 Task: Find connections with filter location Lingen with filter topic #realestatebroker with filter profile language German with filter current company PayU with filter school Thiagarajar Polytechnic College with filter industry Household Services with filter service category UX Research with filter keywords title Pharmacist
Action: Mouse moved to (589, 73)
Screenshot: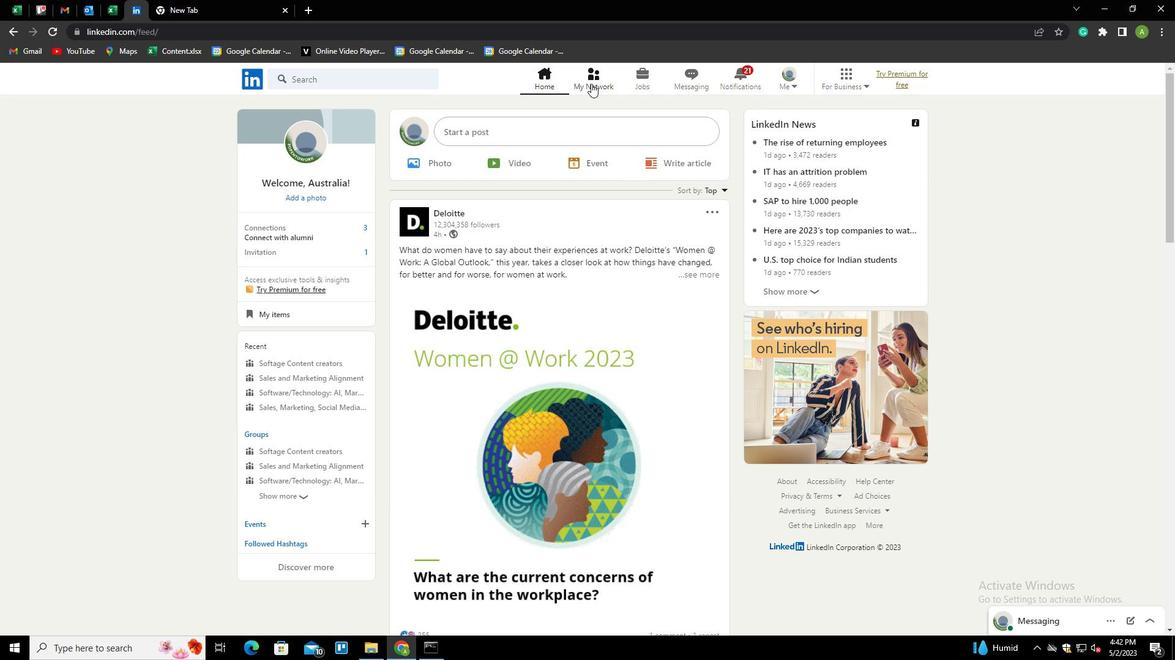 
Action: Mouse pressed left at (589, 73)
Screenshot: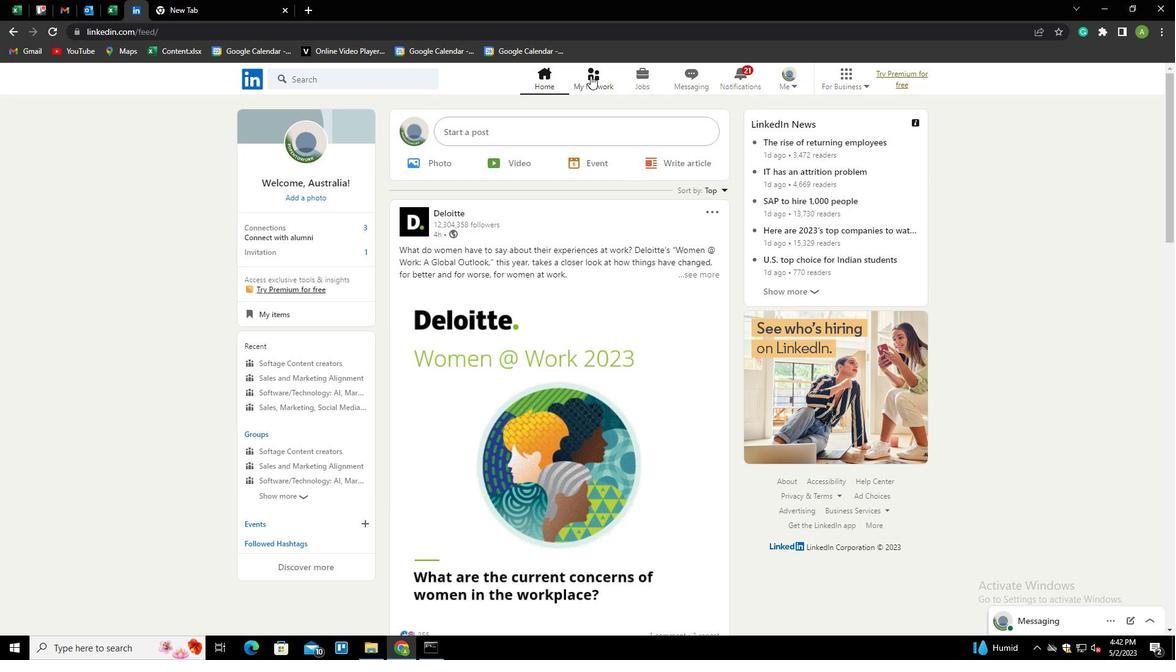 
Action: Mouse moved to (303, 143)
Screenshot: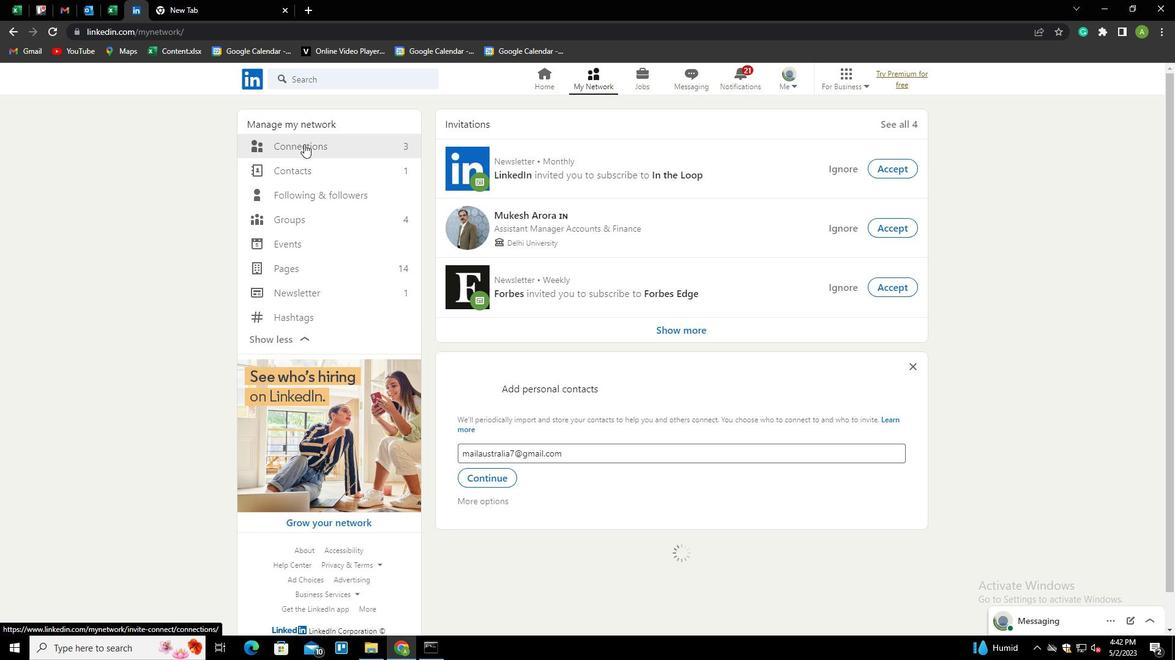 
Action: Mouse pressed left at (303, 143)
Screenshot: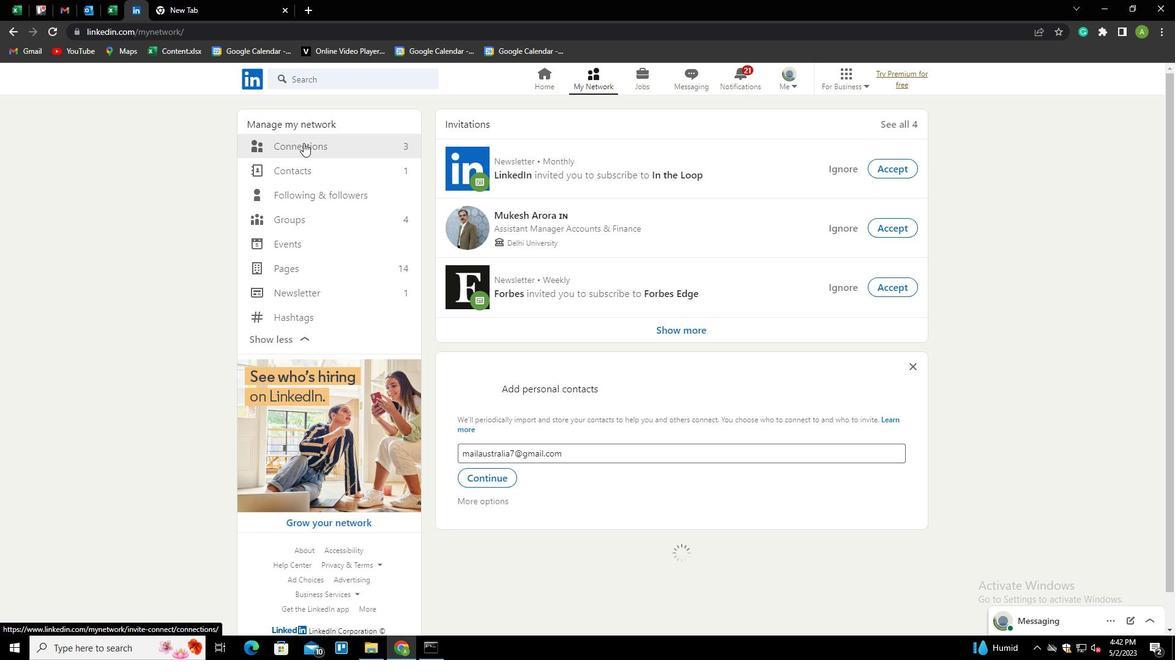 
Action: Mouse moved to (665, 140)
Screenshot: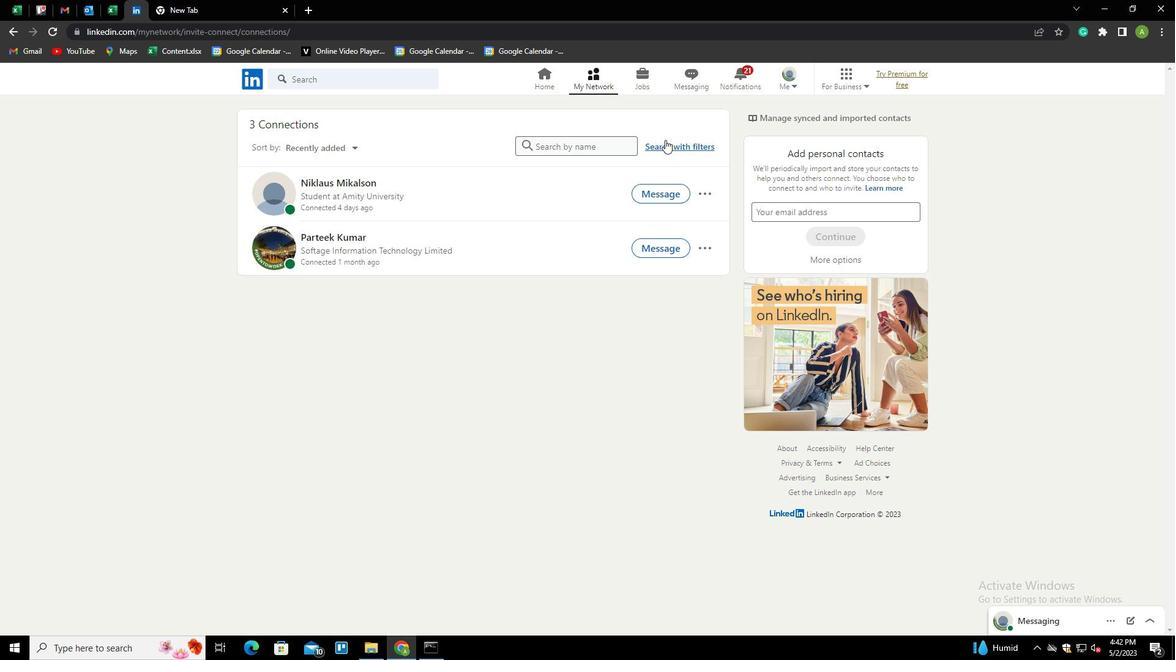 
Action: Mouse pressed left at (665, 140)
Screenshot: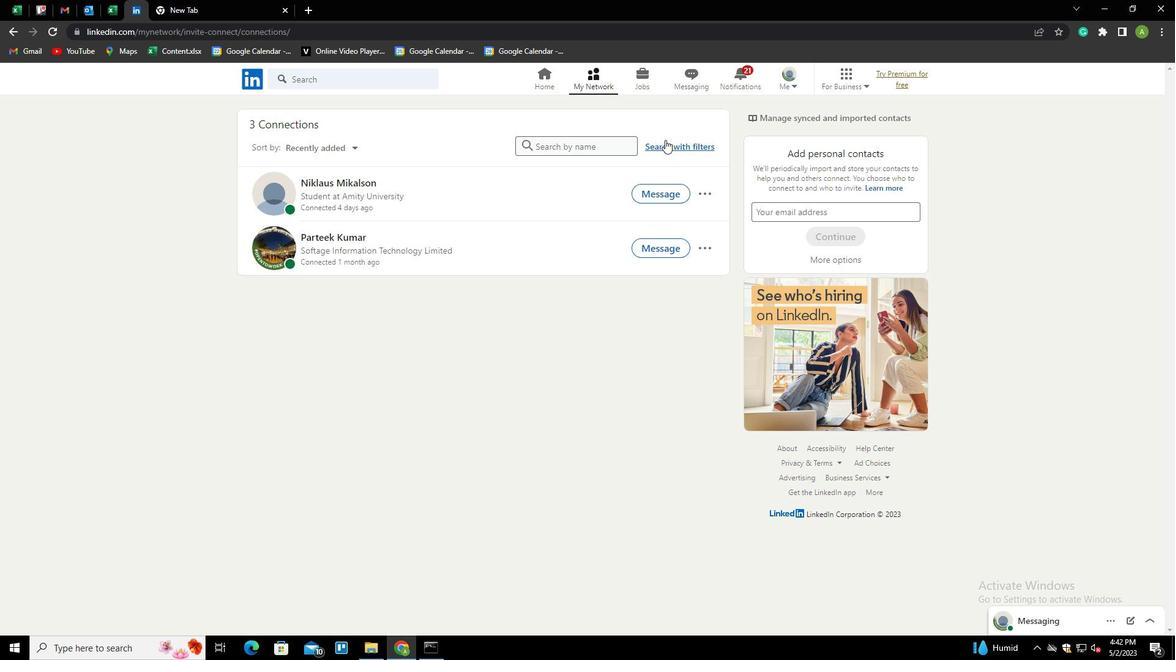 
Action: Mouse moved to (626, 112)
Screenshot: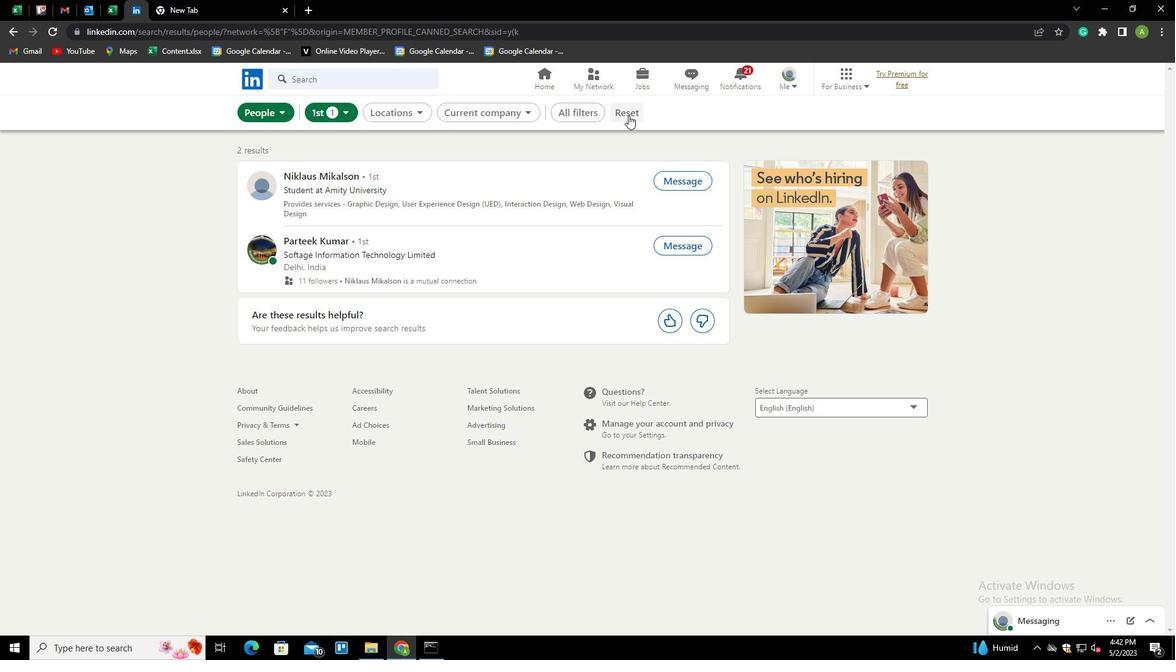 
Action: Mouse pressed left at (626, 112)
Screenshot: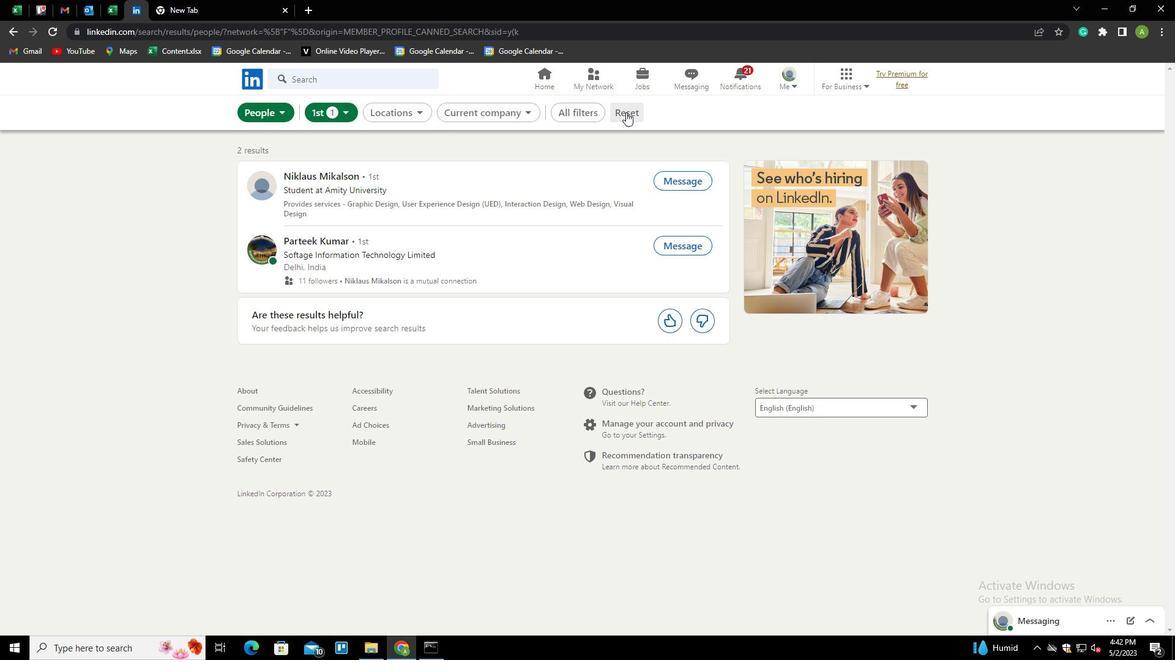 
Action: Mouse moved to (601, 116)
Screenshot: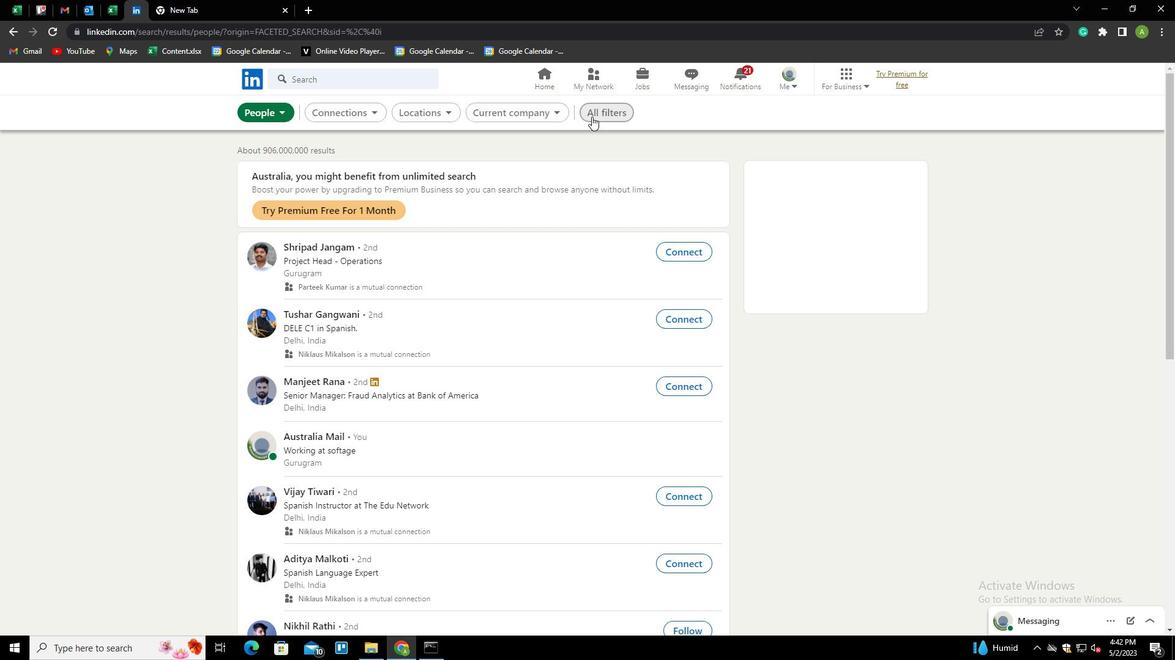 
Action: Mouse pressed left at (601, 116)
Screenshot: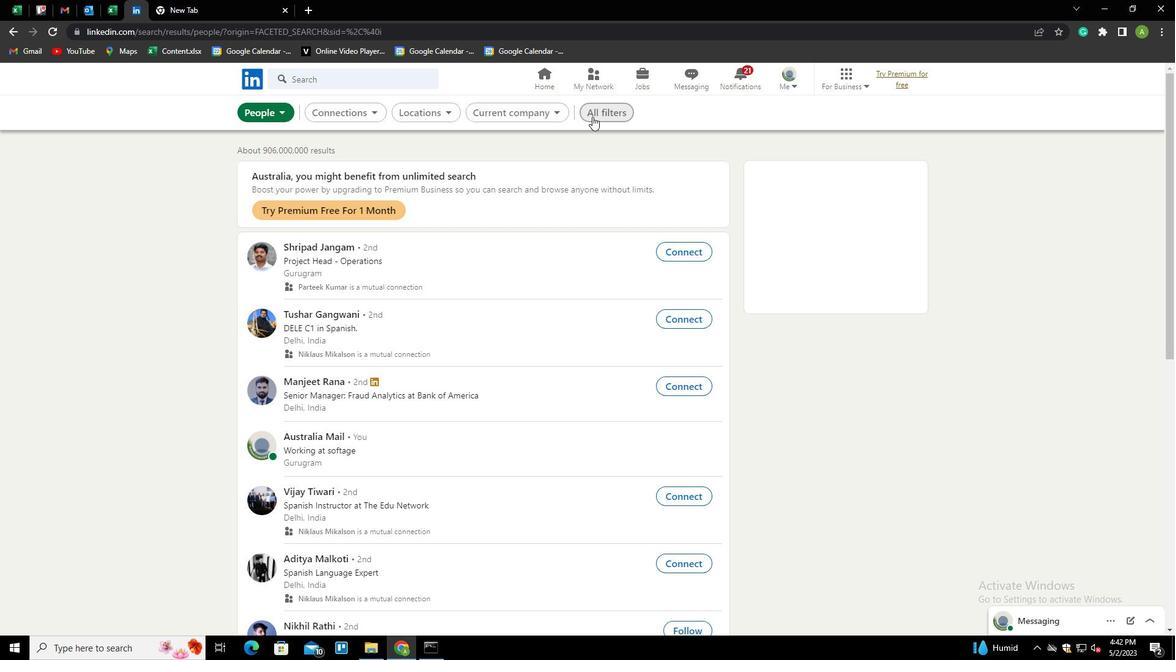 
Action: Mouse moved to (1029, 399)
Screenshot: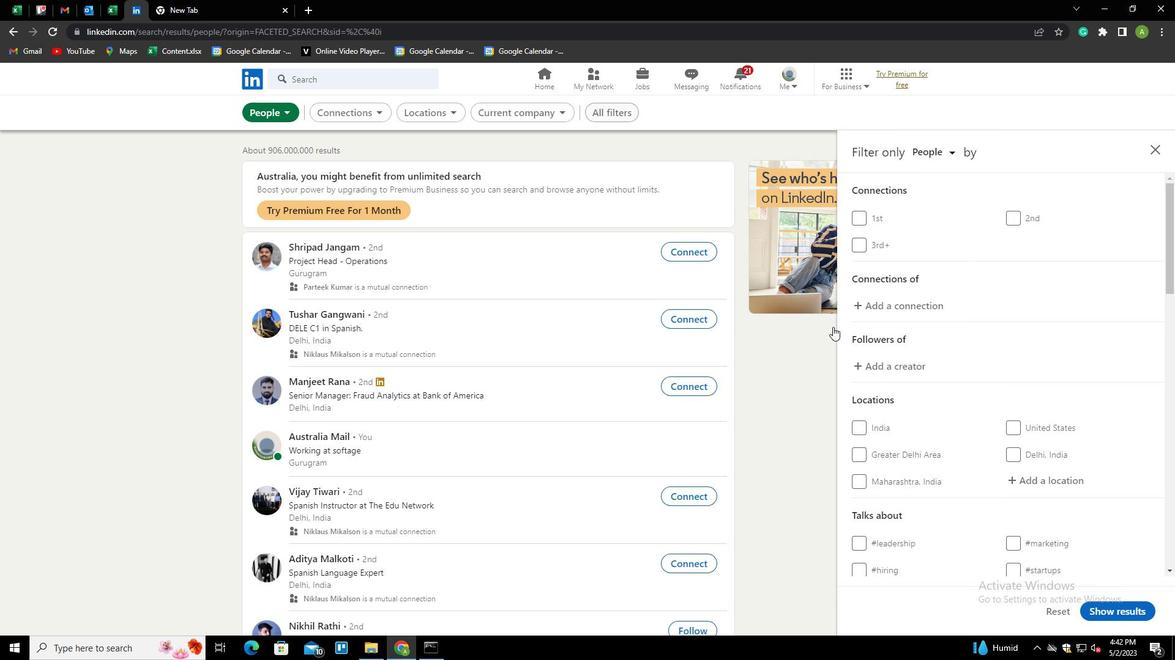 
Action: Mouse scrolled (1029, 398) with delta (0, 0)
Screenshot: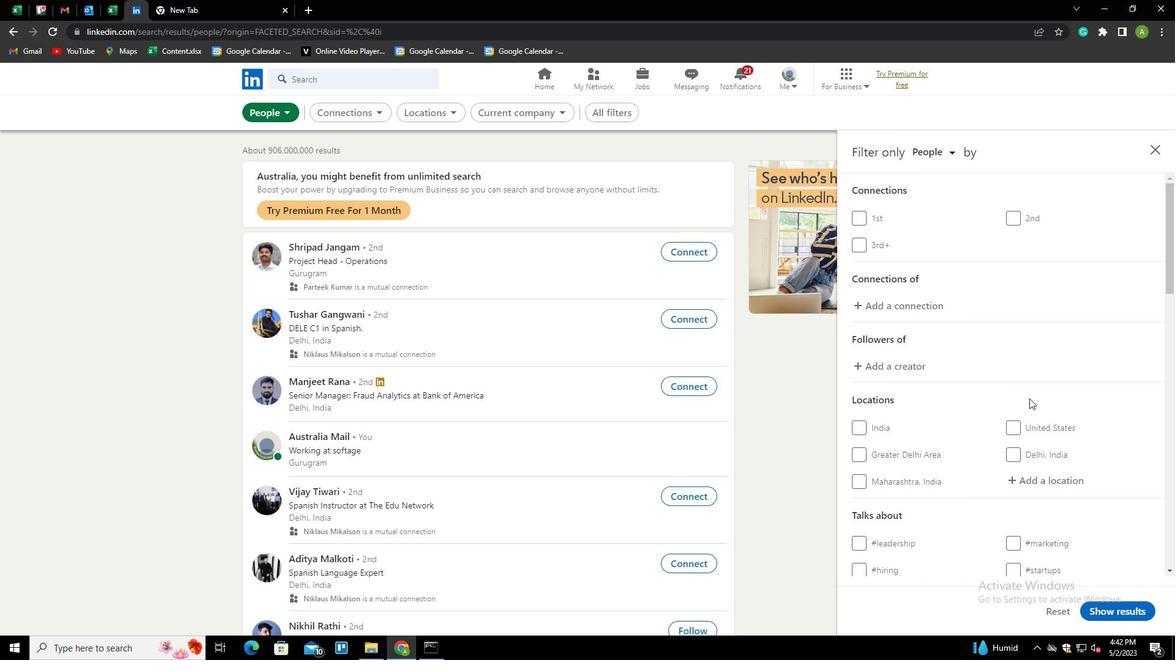 
Action: Mouse scrolled (1029, 398) with delta (0, 0)
Screenshot: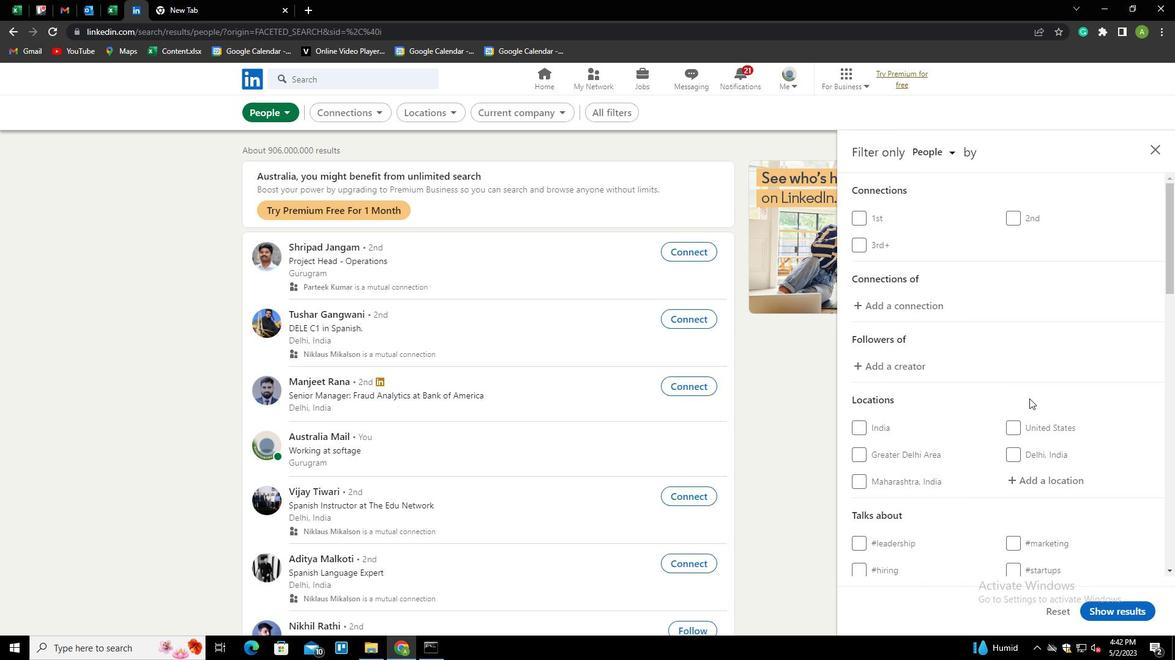 
Action: Mouse moved to (1026, 363)
Screenshot: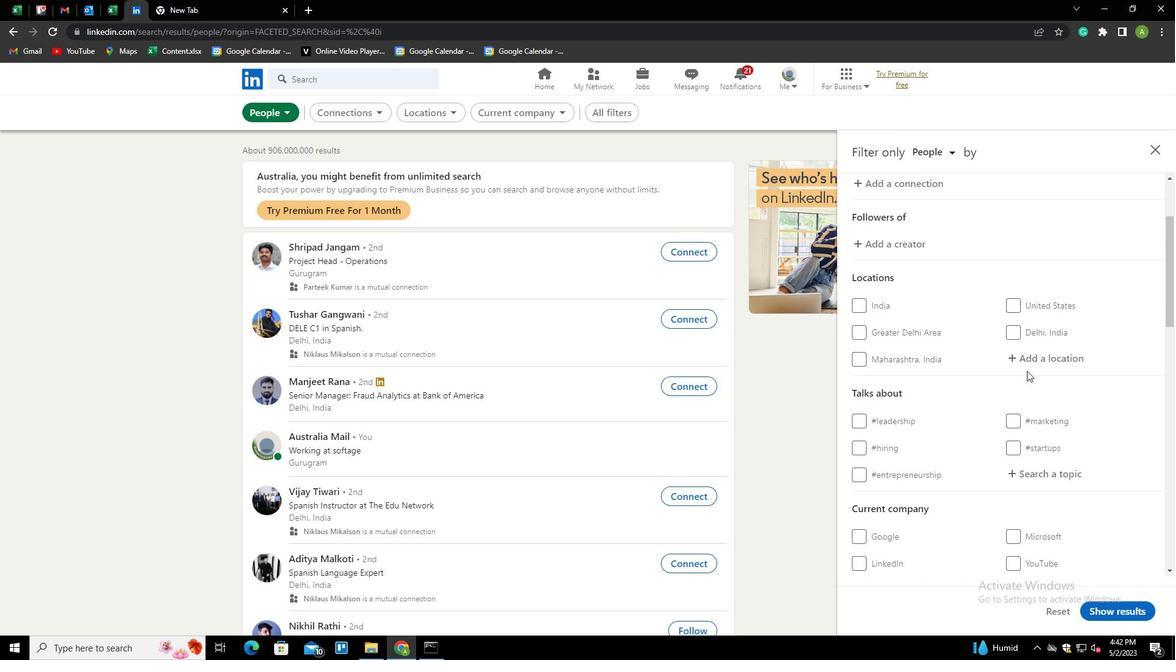 
Action: Mouse pressed left at (1026, 363)
Screenshot: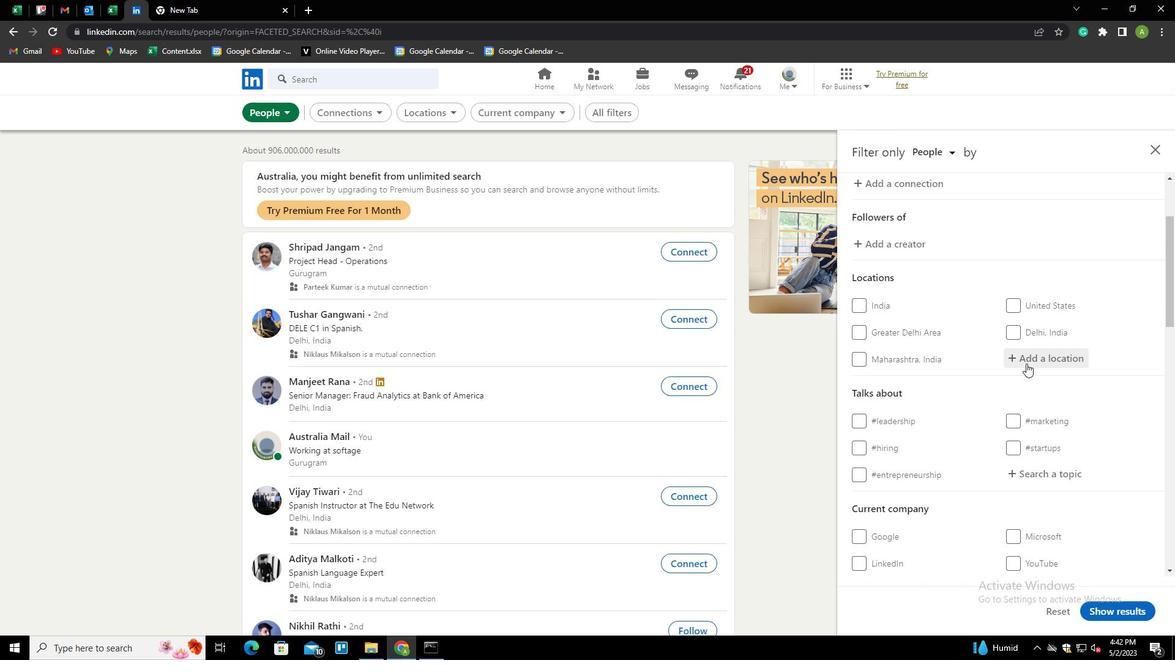 
Action: Key pressed <Key.shift>LINGEN<Key.down><Key.enter>
Screenshot: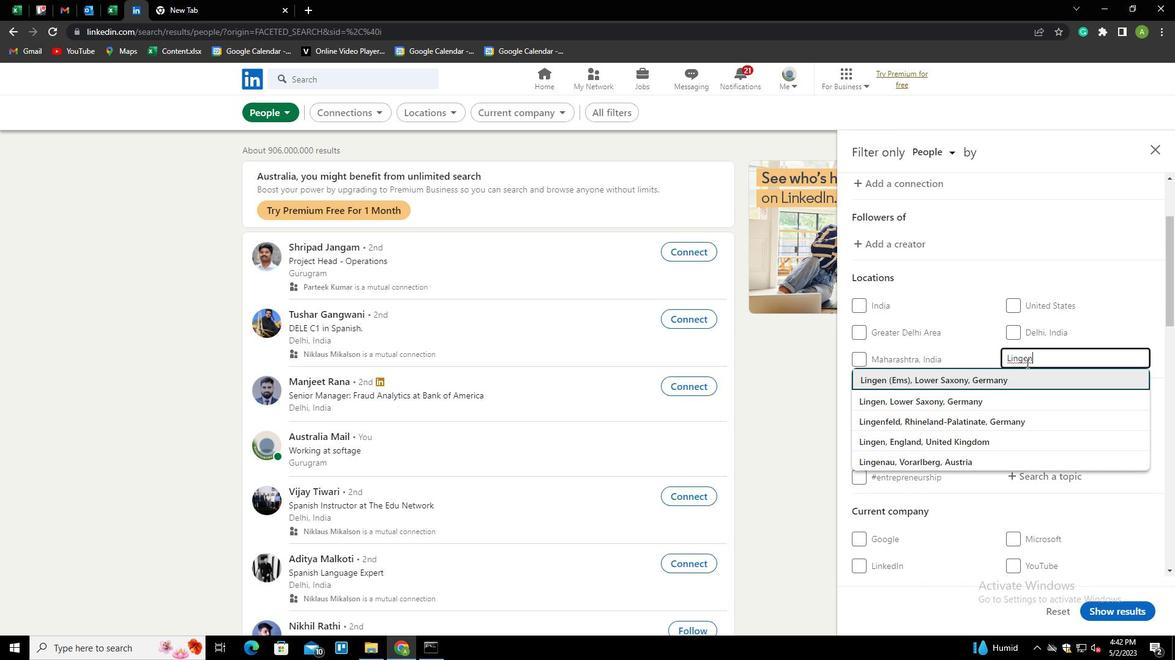 
Action: Mouse scrolled (1026, 362) with delta (0, 0)
Screenshot: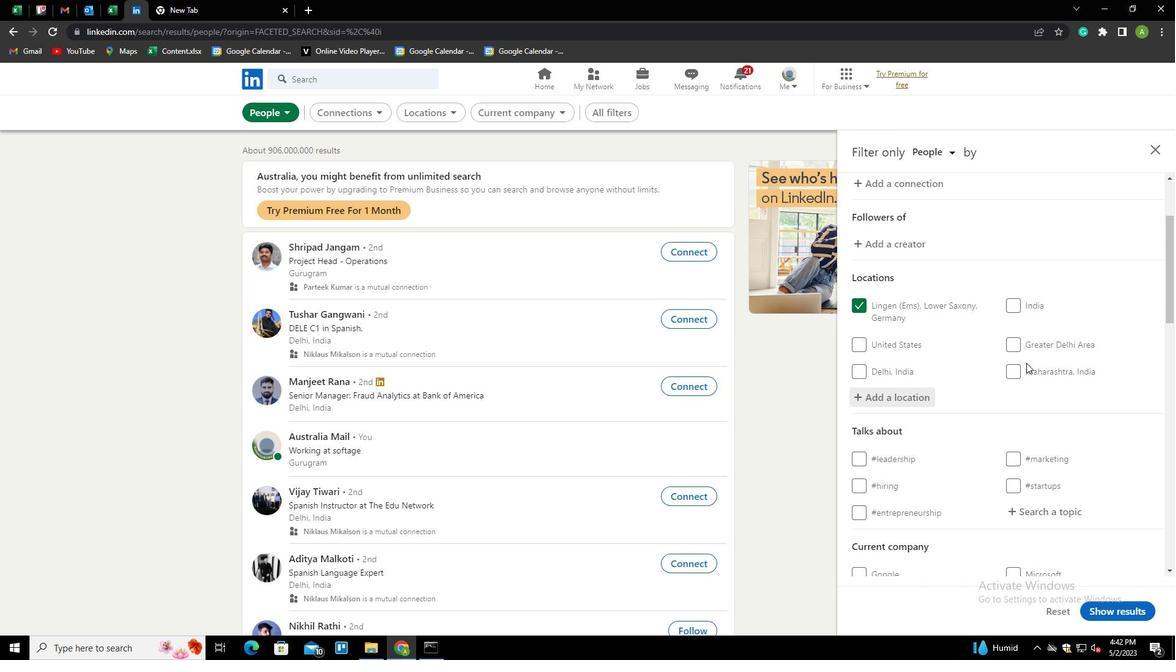 
Action: Mouse scrolled (1026, 362) with delta (0, 0)
Screenshot: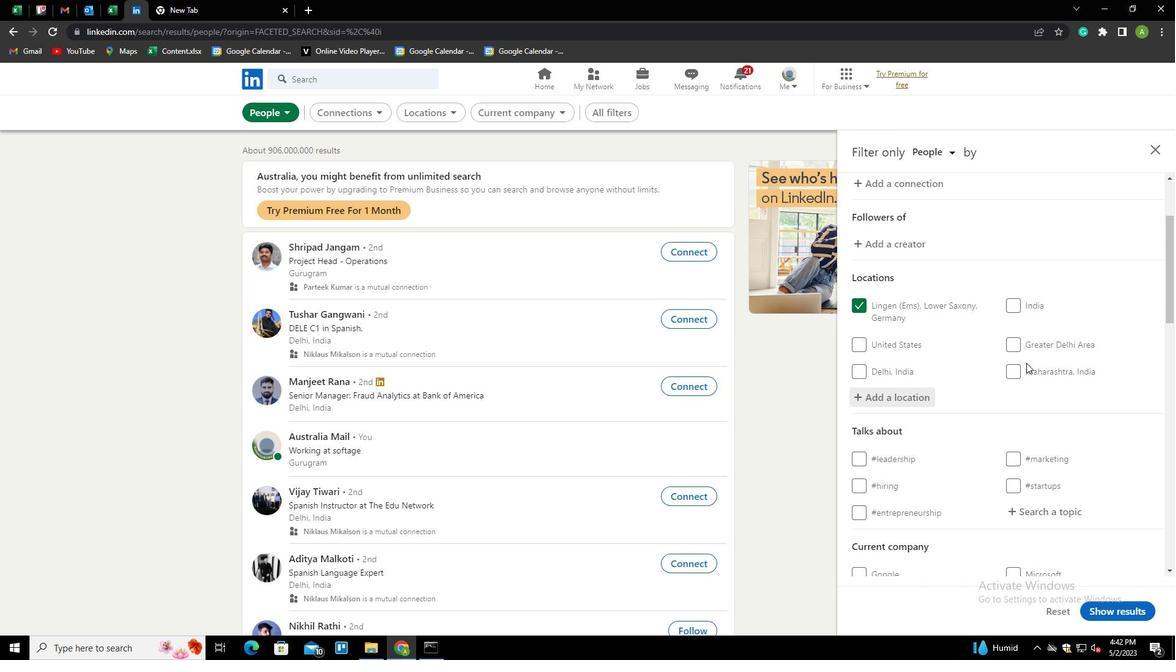 
Action: Mouse moved to (1037, 398)
Screenshot: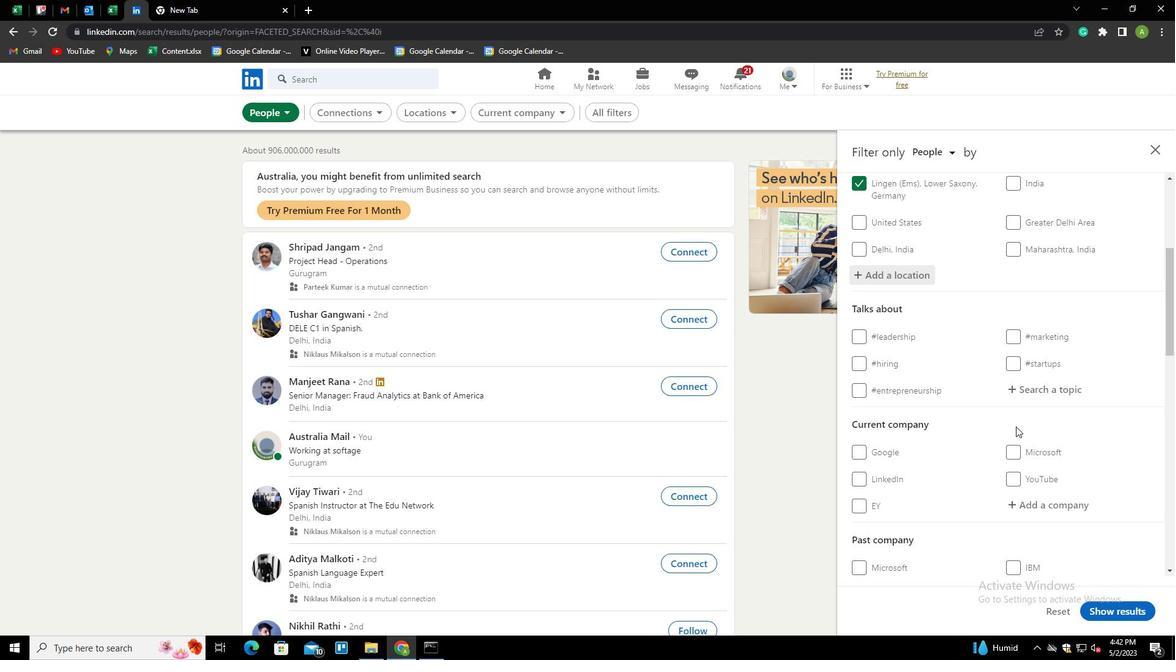 
Action: Mouse pressed left at (1037, 398)
Screenshot: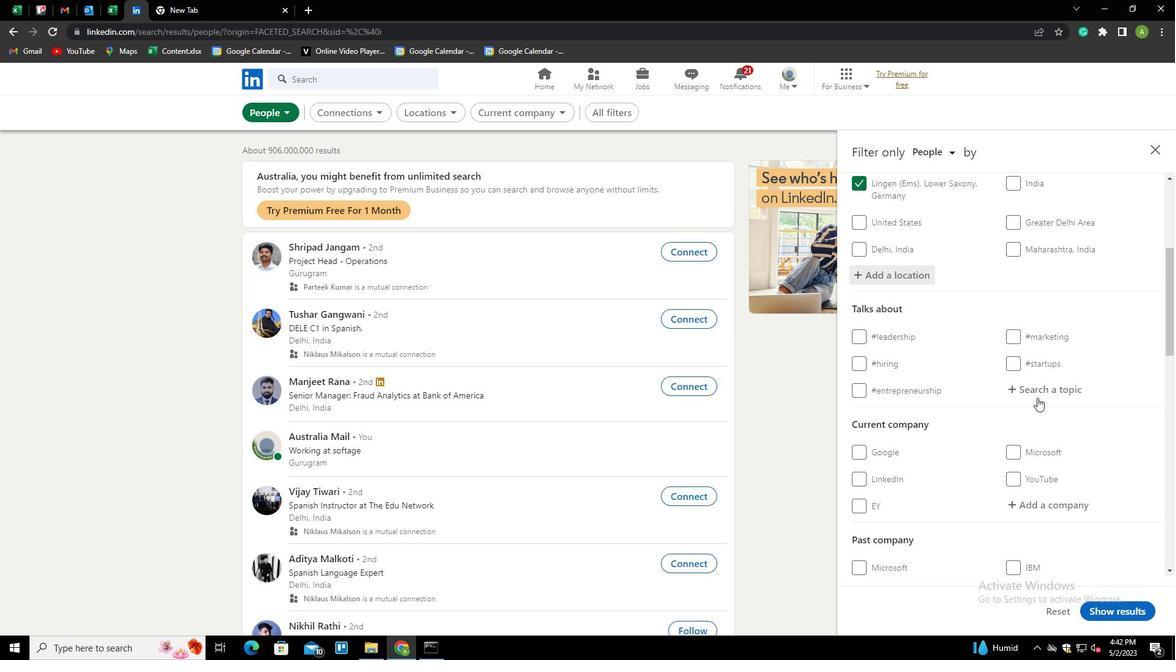 
Action: Key pressed REALESTATEBROLER<Key.backspace><Key.backspace>K<Key.backspace><Key.backspace>KER<Key.down><Key.enter>
Screenshot: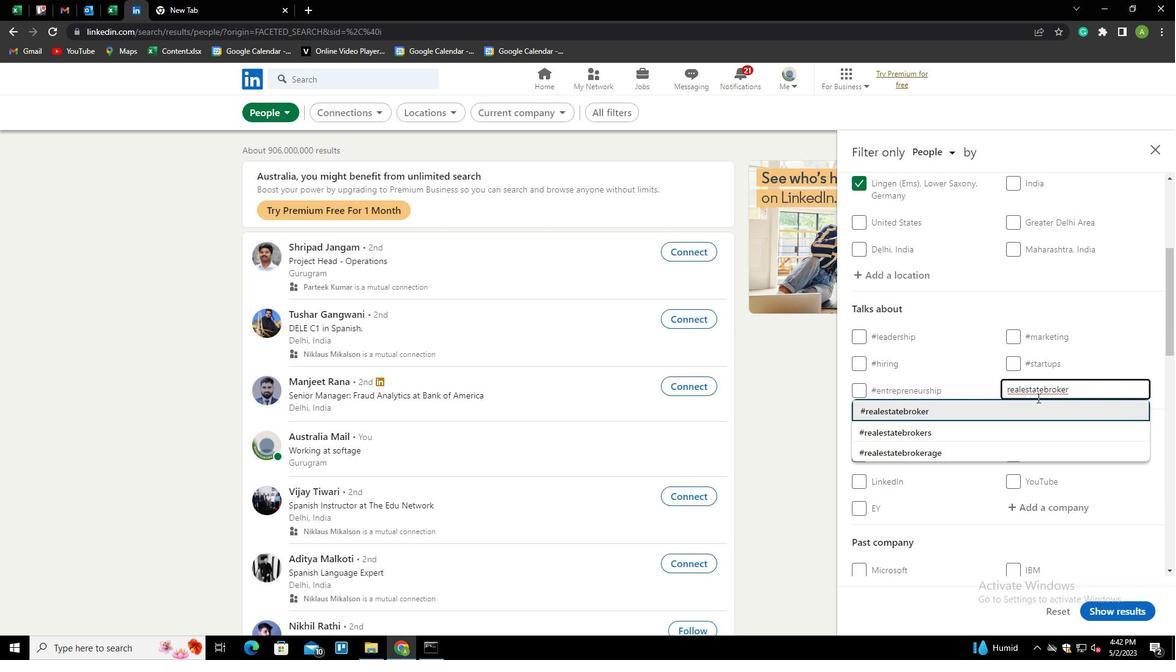 
Action: Mouse scrolled (1037, 397) with delta (0, 0)
Screenshot: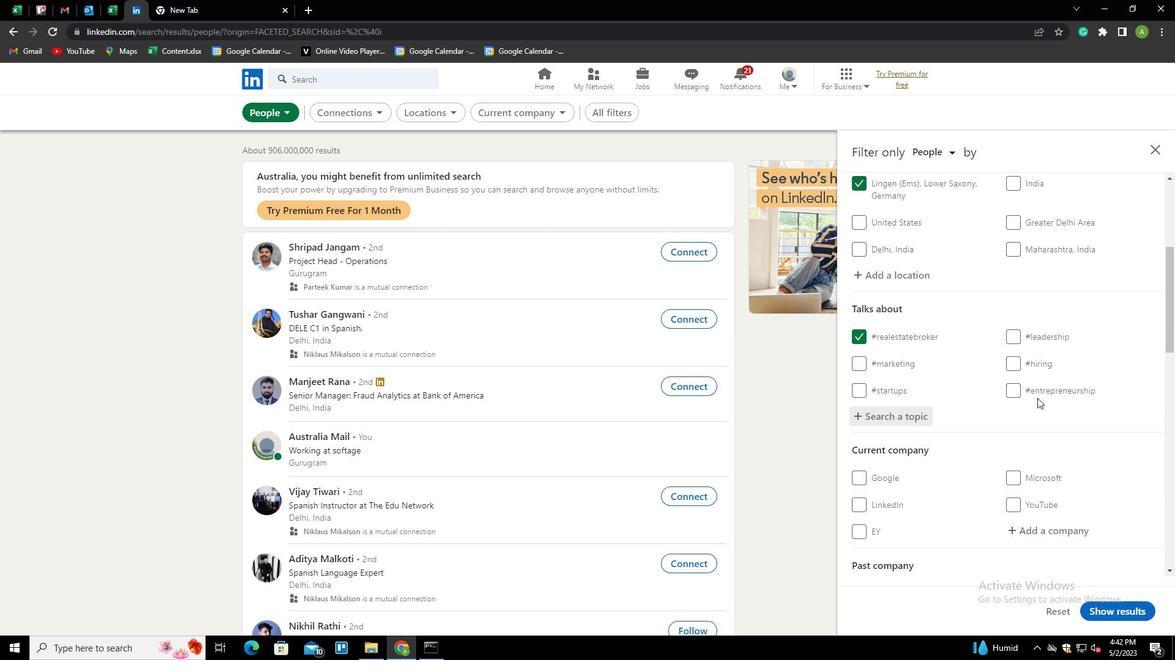 
Action: Mouse scrolled (1037, 397) with delta (0, 0)
Screenshot: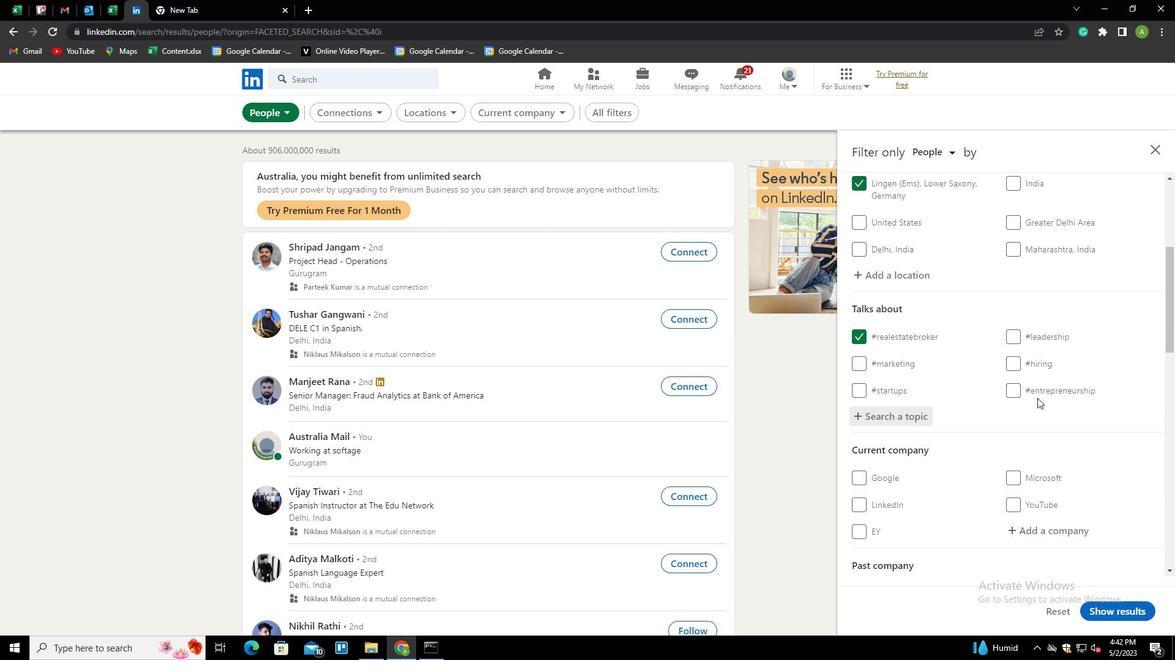
Action: Mouse scrolled (1037, 397) with delta (0, 0)
Screenshot: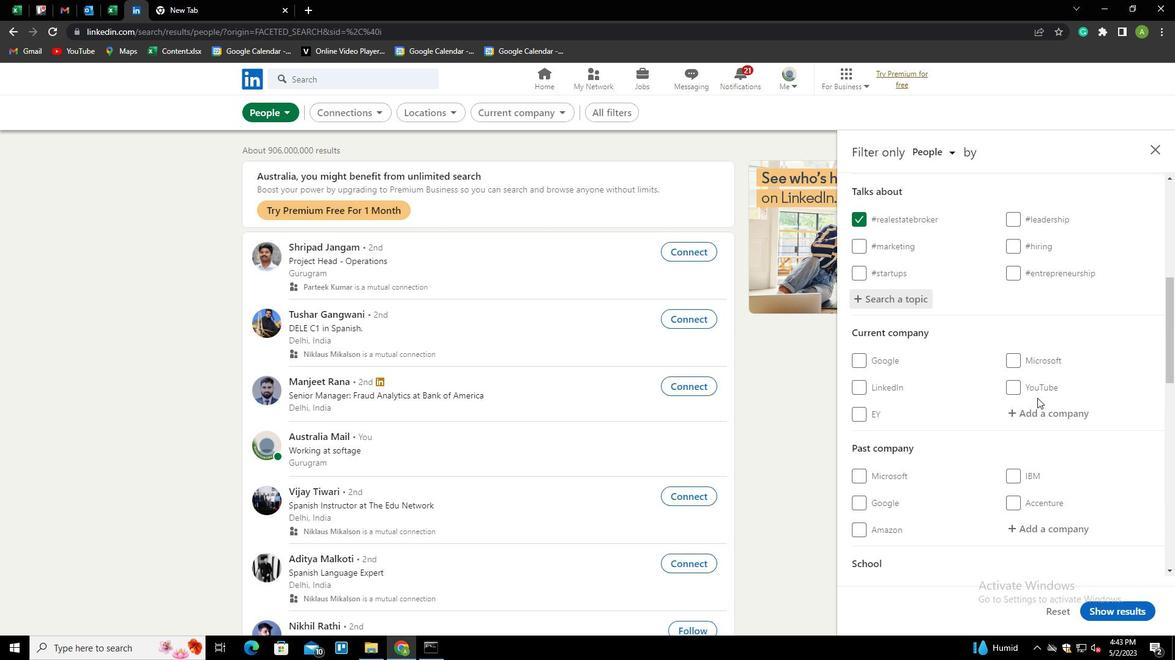 
Action: Mouse scrolled (1037, 397) with delta (0, 0)
Screenshot: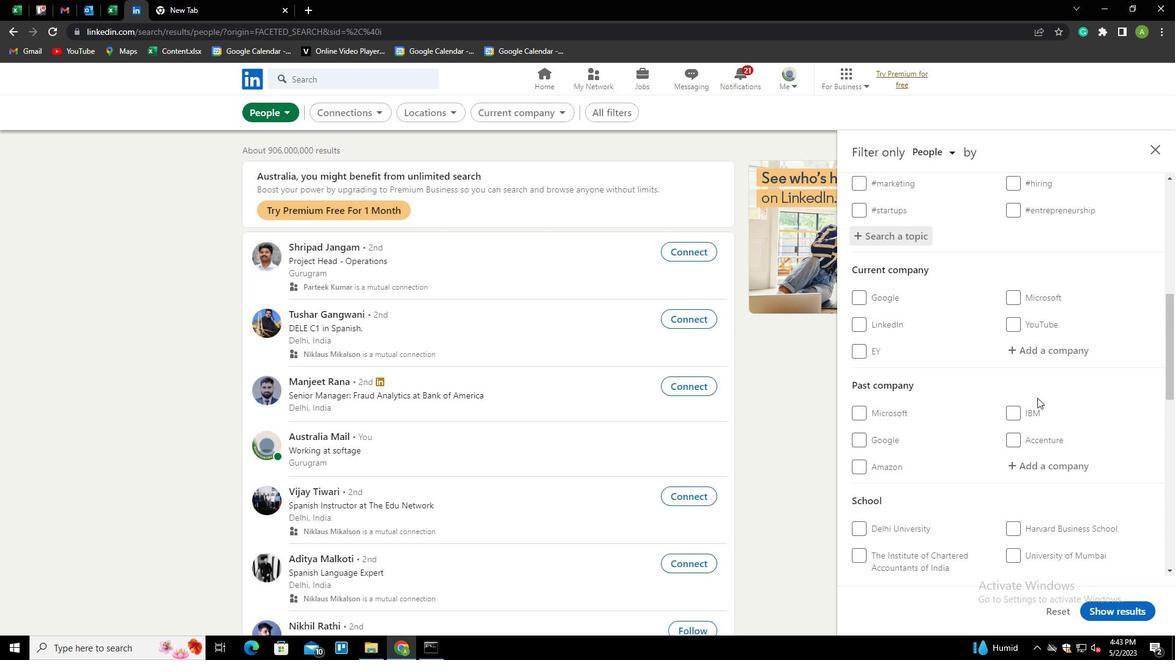 
Action: Mouse scrolled (1037, 397) with delta (0, 0)
Screenshot: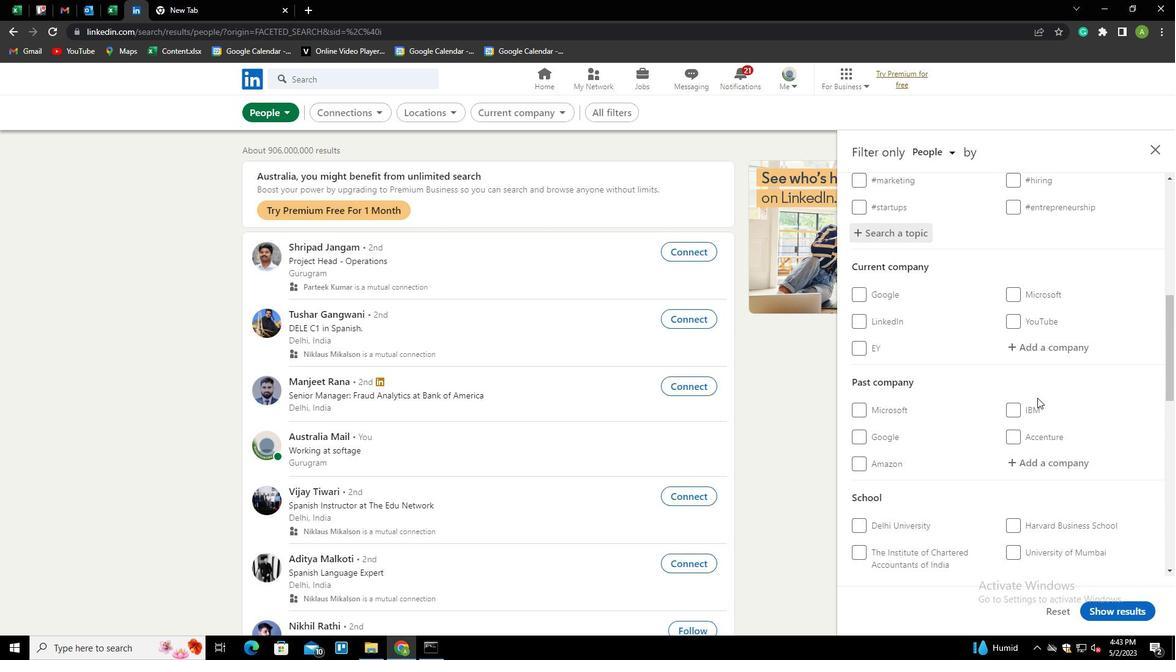 
Action: Mouse scrolled (1037, 397) with delta (0, 0)
Screenshot: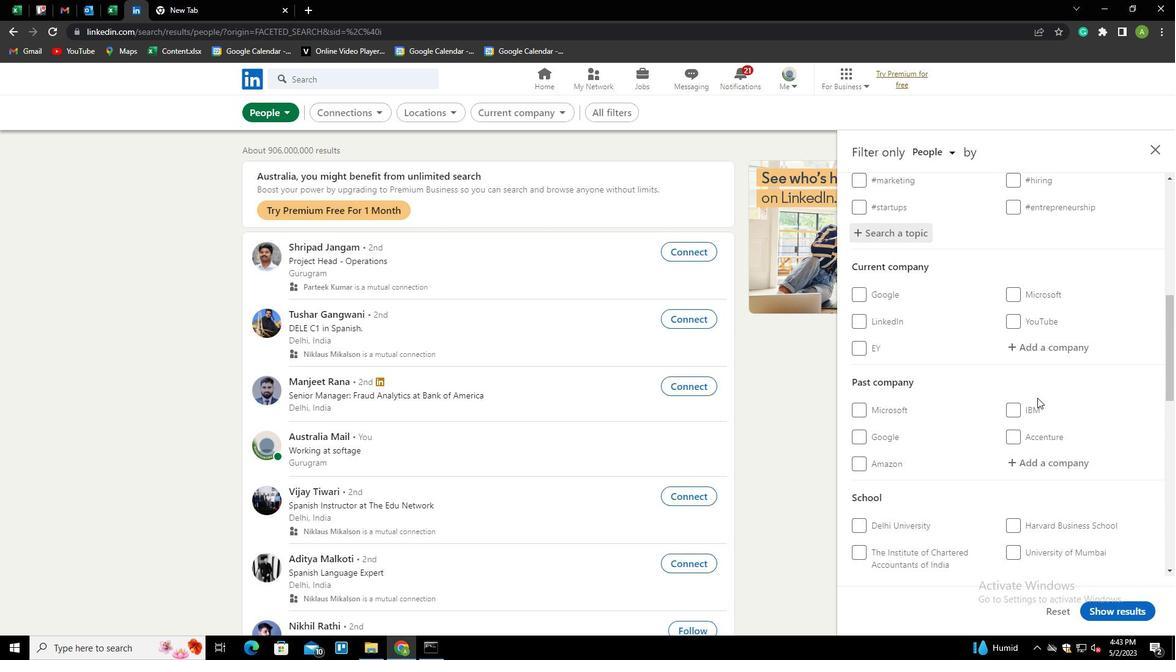 
Action: Mouse scrolled (1037, 397) with delta (0, 0)
Screenshot: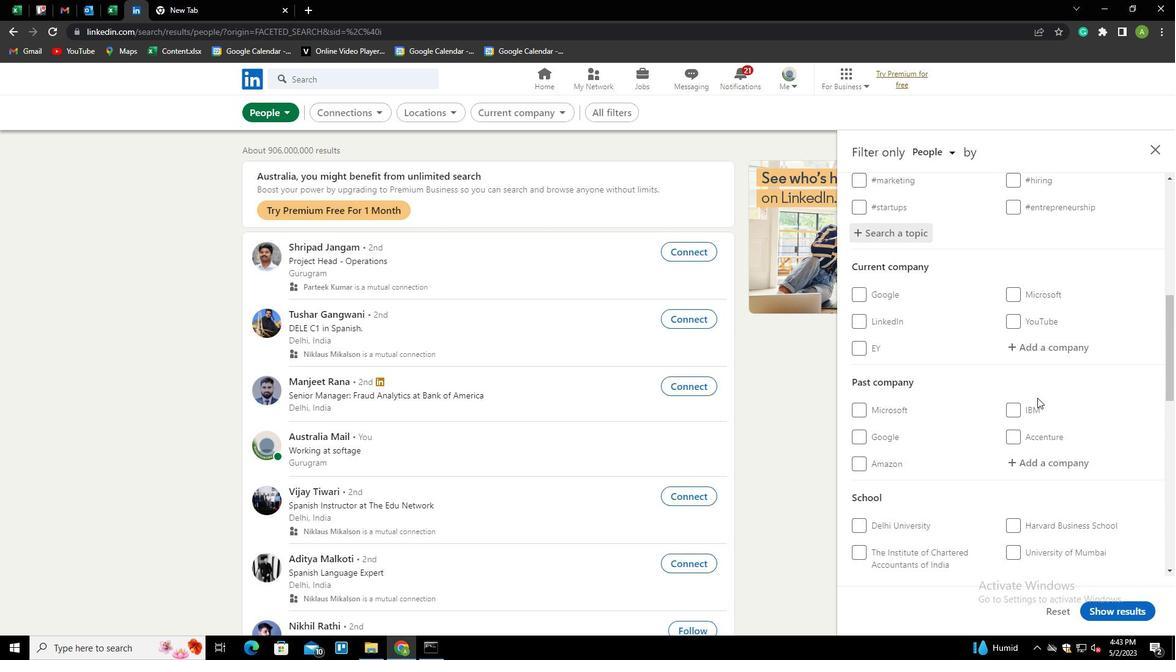 
Action: Mouse scrolled (1037, 397) with delta (0, 0)
Screenshot: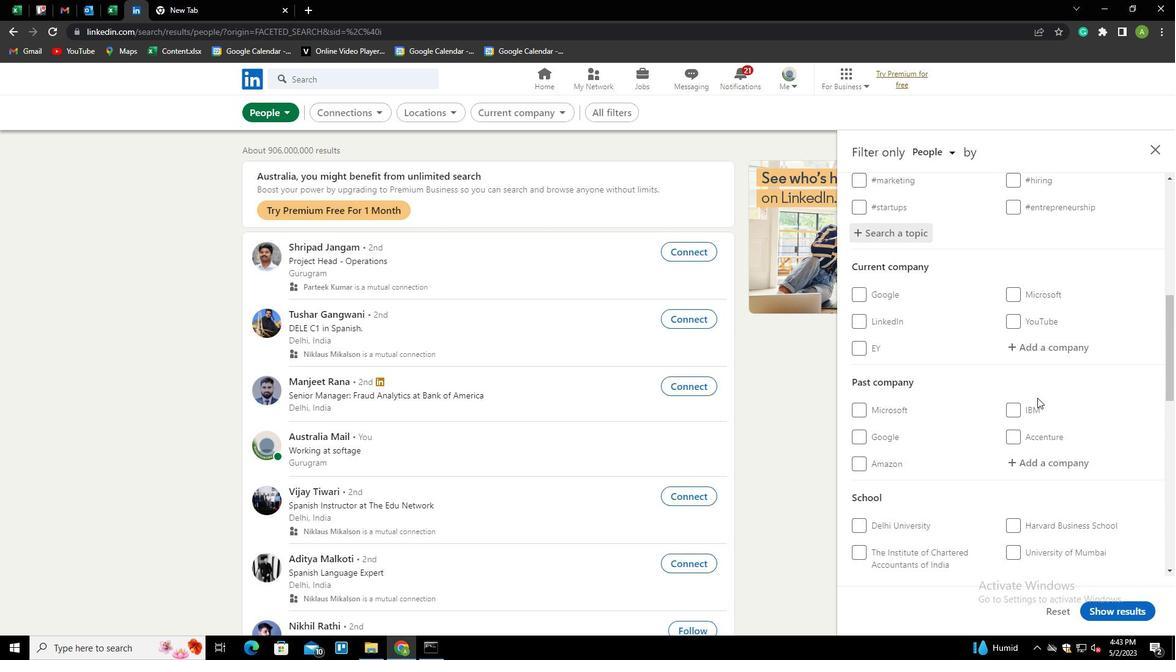 
Action: Mouse scrolled (1037, 397) with delta (0, 0)
Screenshot: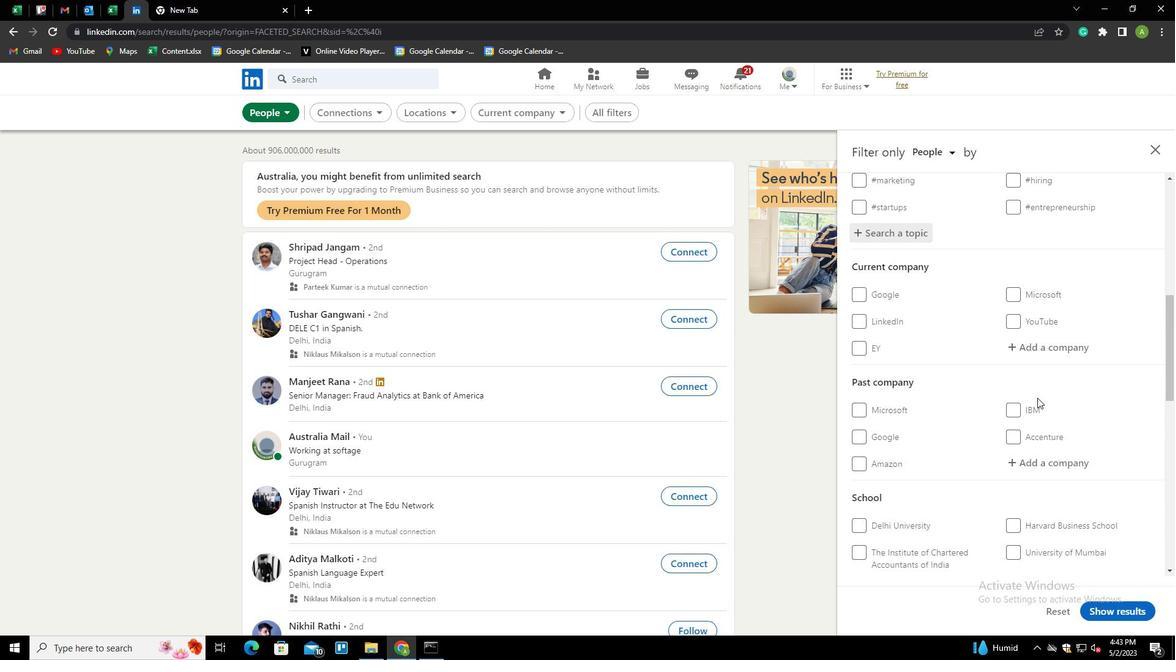 
Action: Mouse moved to (872, 481)
Screenshot: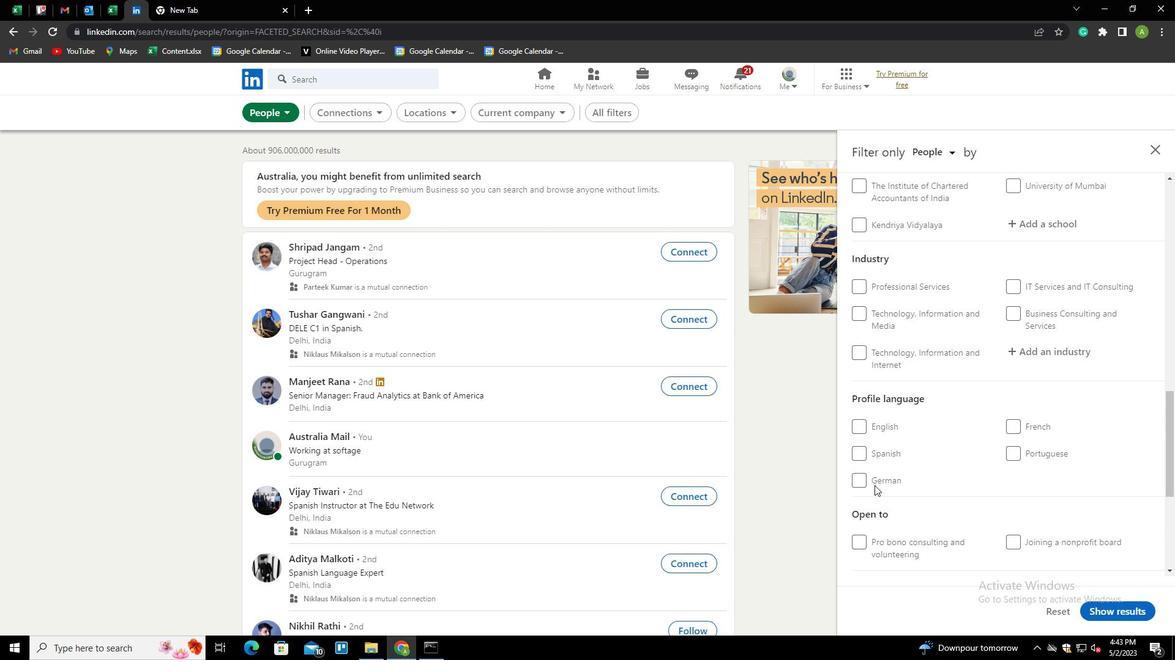 
Action: Mouse pressed left at (872, 481)
Screenshot: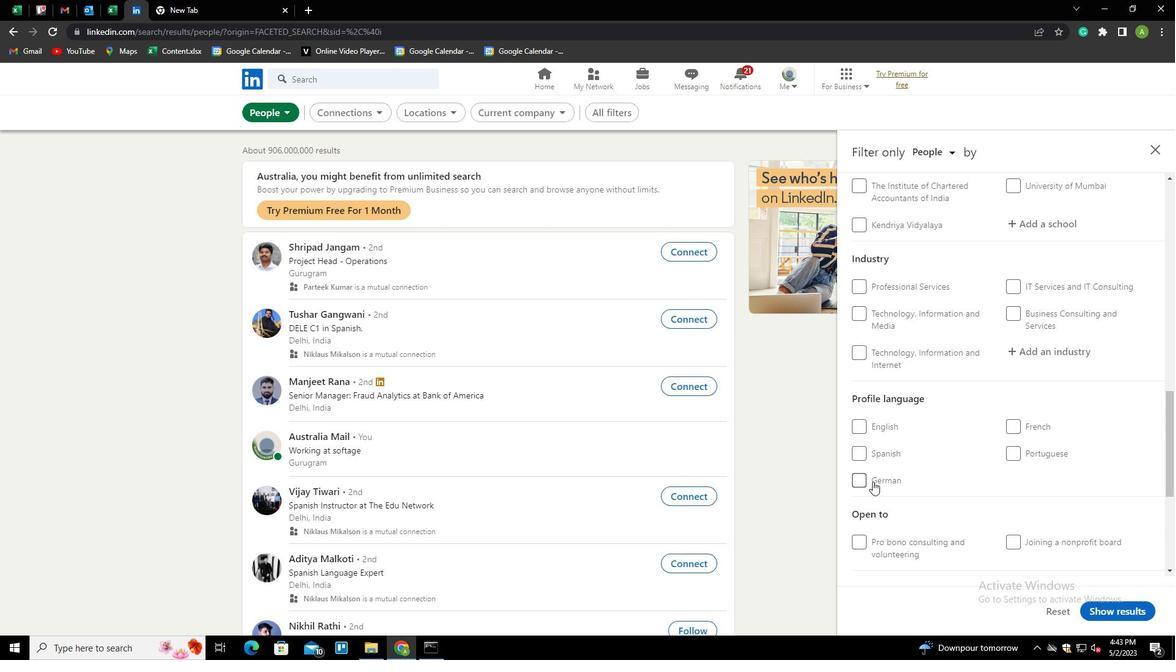 
Action: Mouse moved to (998, 435)
Screenshot: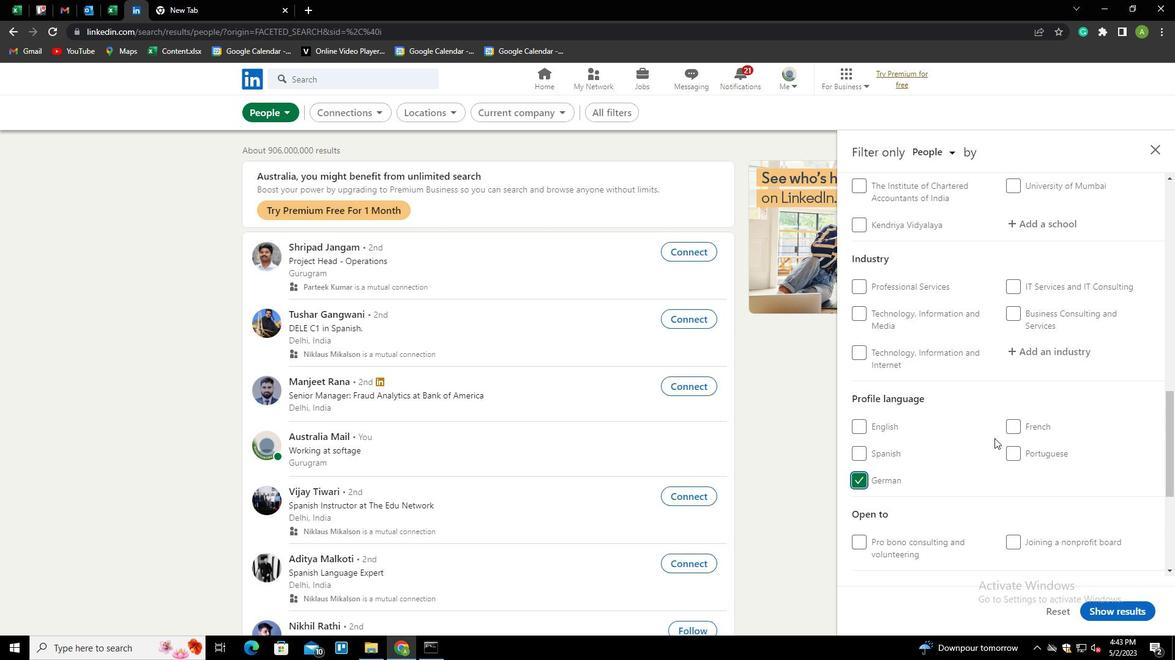 
Action: Mouse scrolled (998, 435) with delta (0, 0)
Screenshot: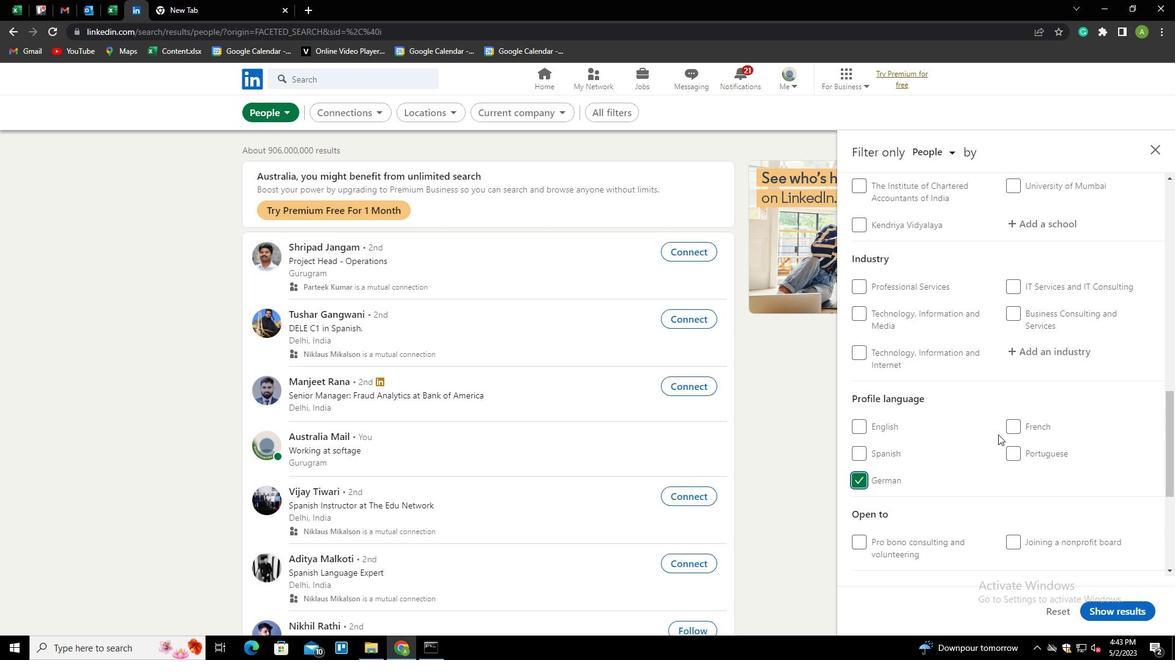 
Action: Mouse scrolled (998, 435) with delta (0, 0)
Screenshot: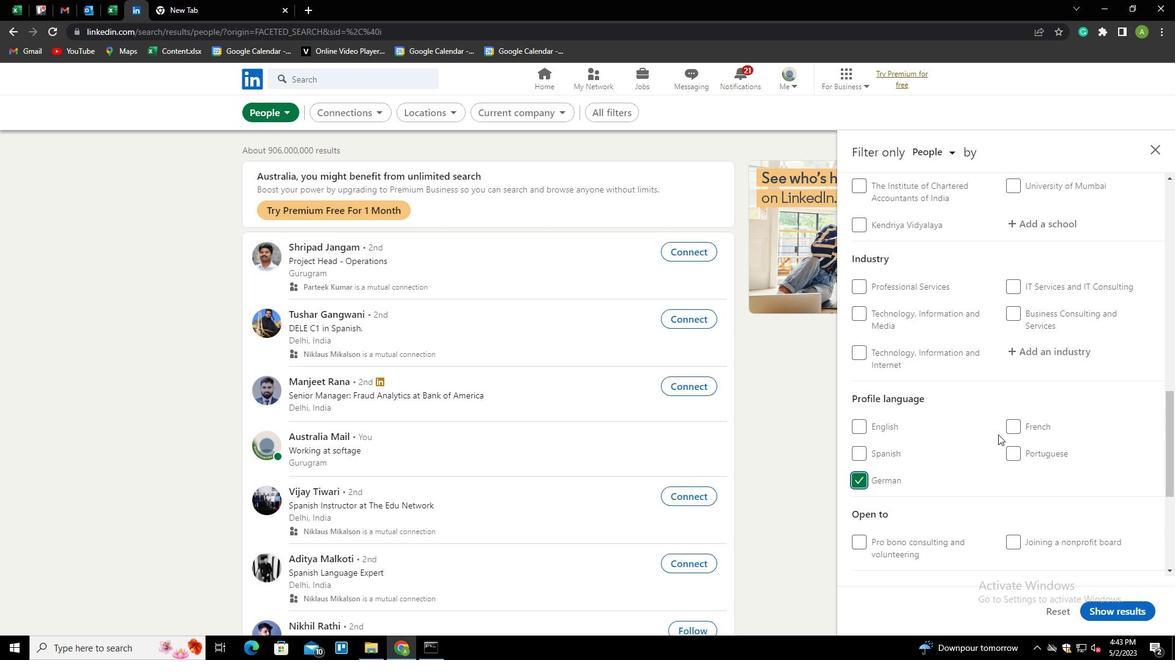 
Action: Mouse scrolled (998, 435) with delta (0, 0)
Screenshot: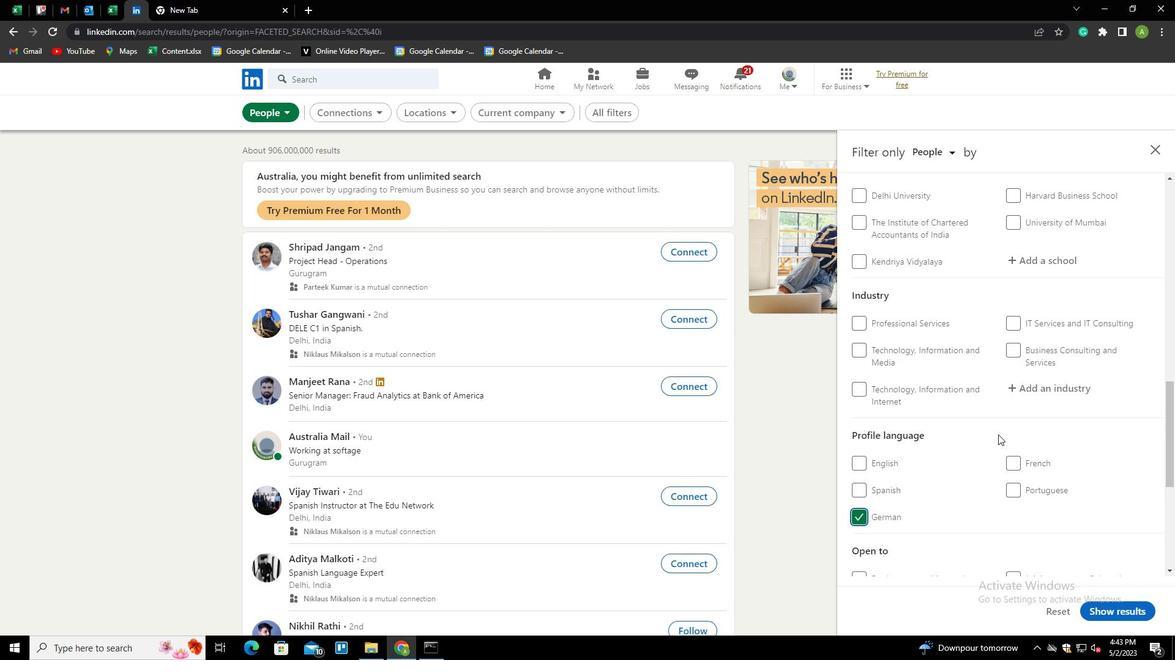 
Action: Mouse scrolled (998, 435) with delta (0, 0)
Screenshot: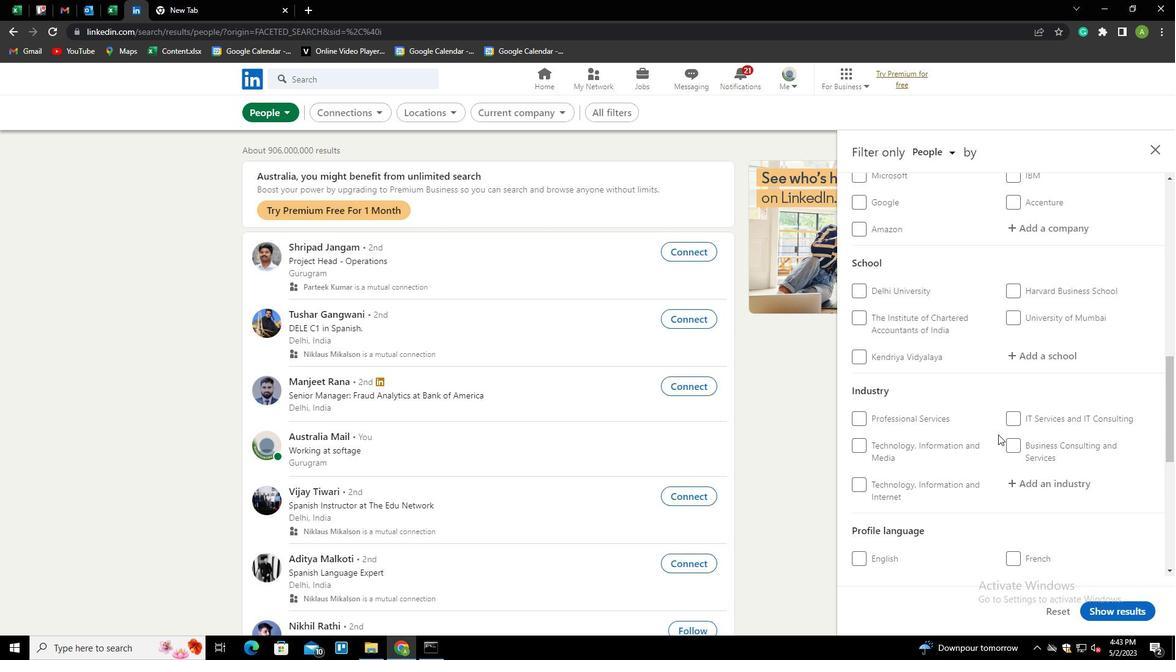 
Action: Mouse scrolled (998, 435) with delta (0, 0)
Screenshot: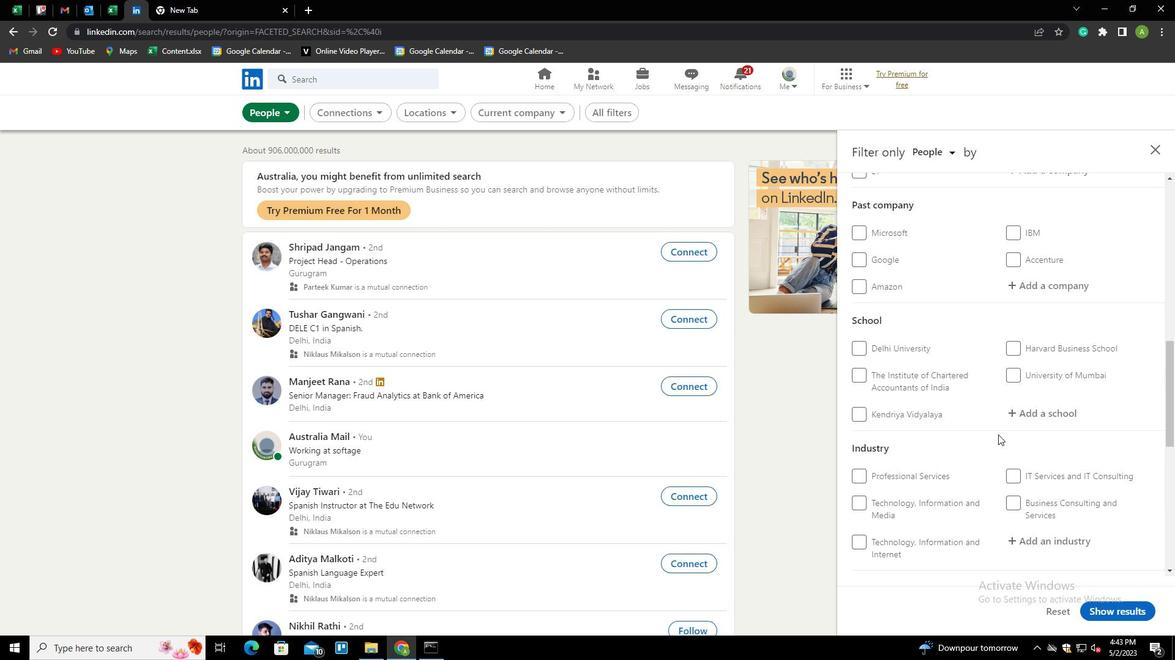 
Action: Mouse scrolled (998, 435) with delta (0, 0)
Screenshot: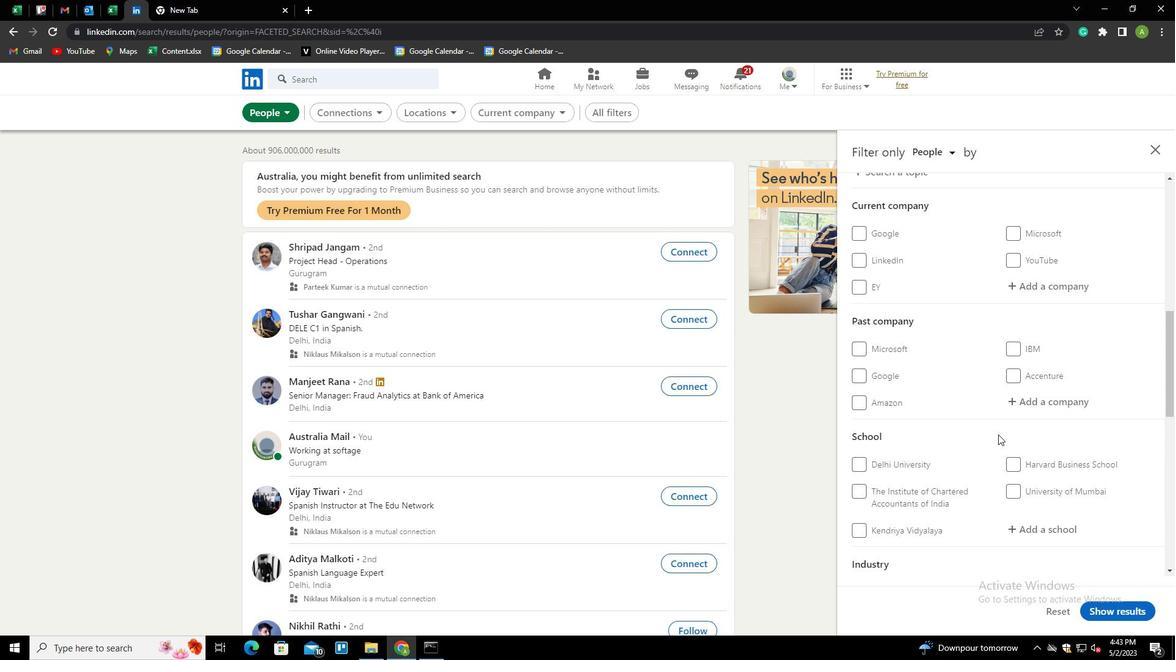 
Action: Mouse scrolled (998, 435) with delta (0, 0)
Screenshot: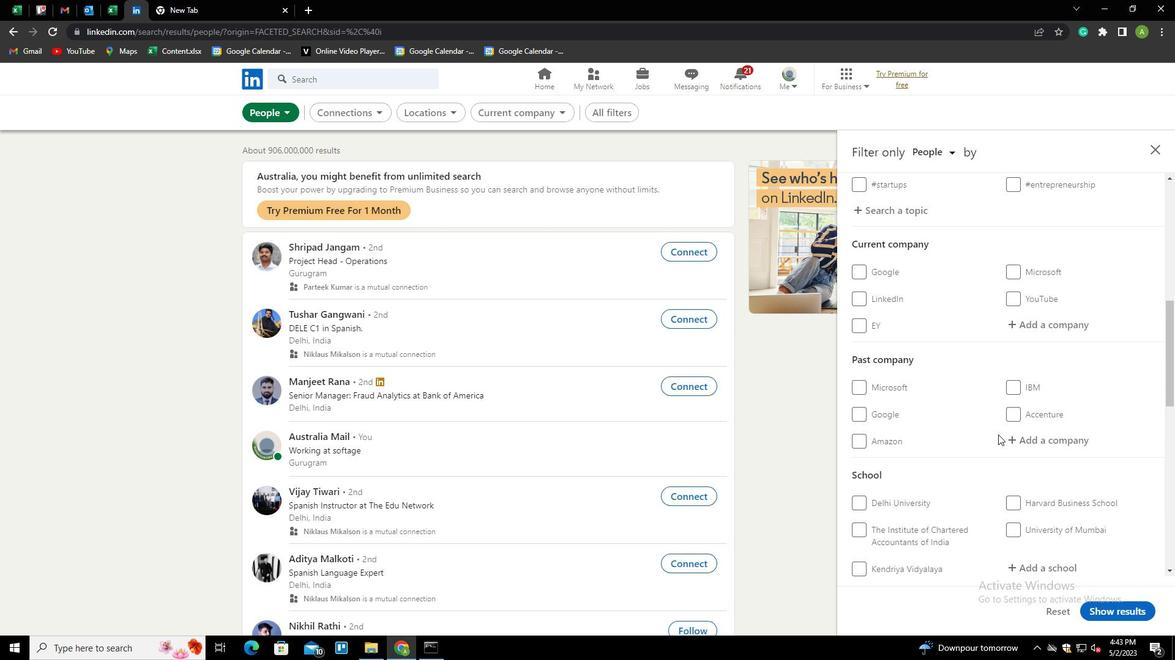 
Action: Mouse moved to (1015, 412)
Screenshot: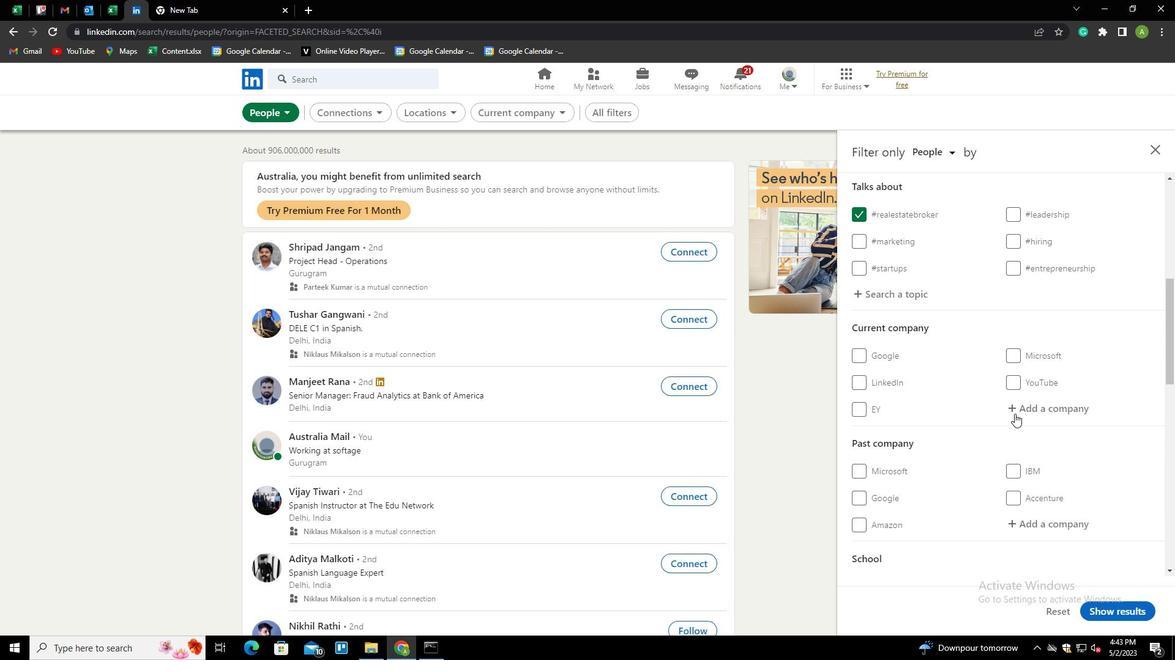 
Action: Mouse pressed left at (1015, 412)
Screenshot: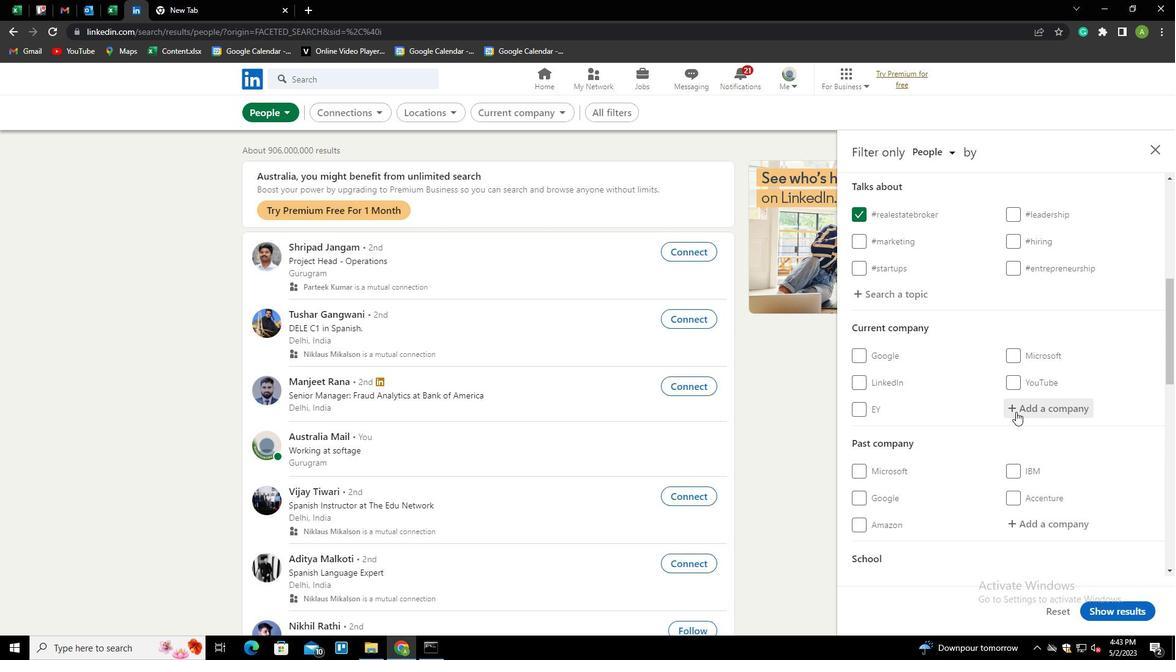 
Action: Key pressed <Key.shift>PAY<Key.shift>U<Key.down><Key.down><Key.enter>
Screenshot: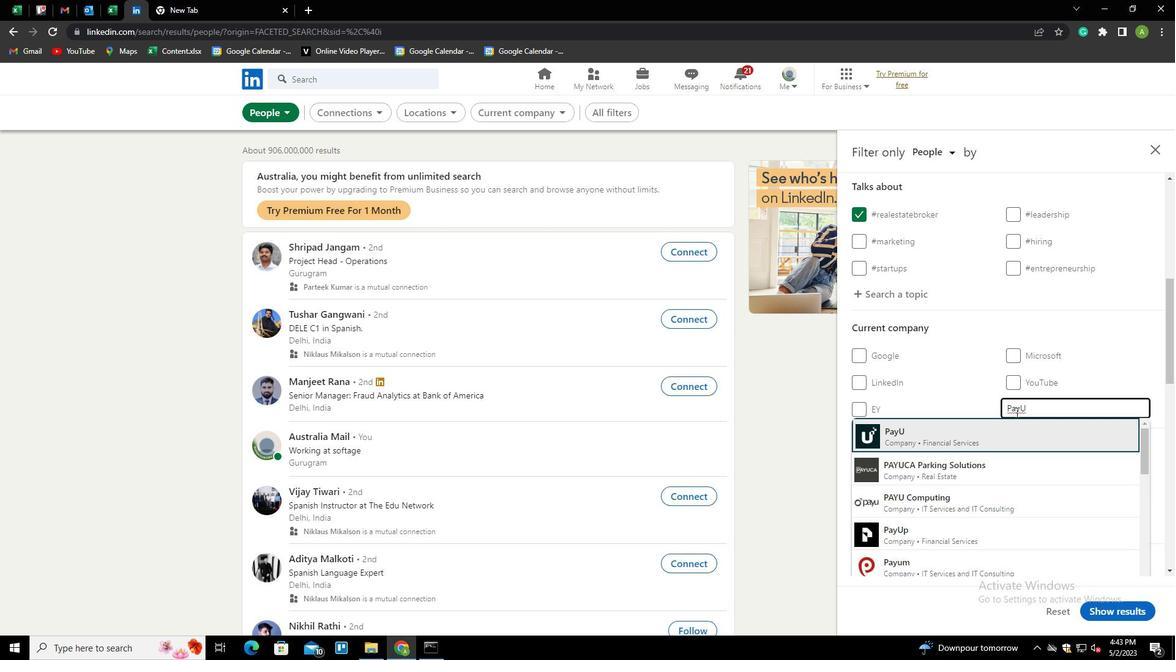 
Action: Mouse scrolled (1015, 411) with delta (0, 0)
Screenshot: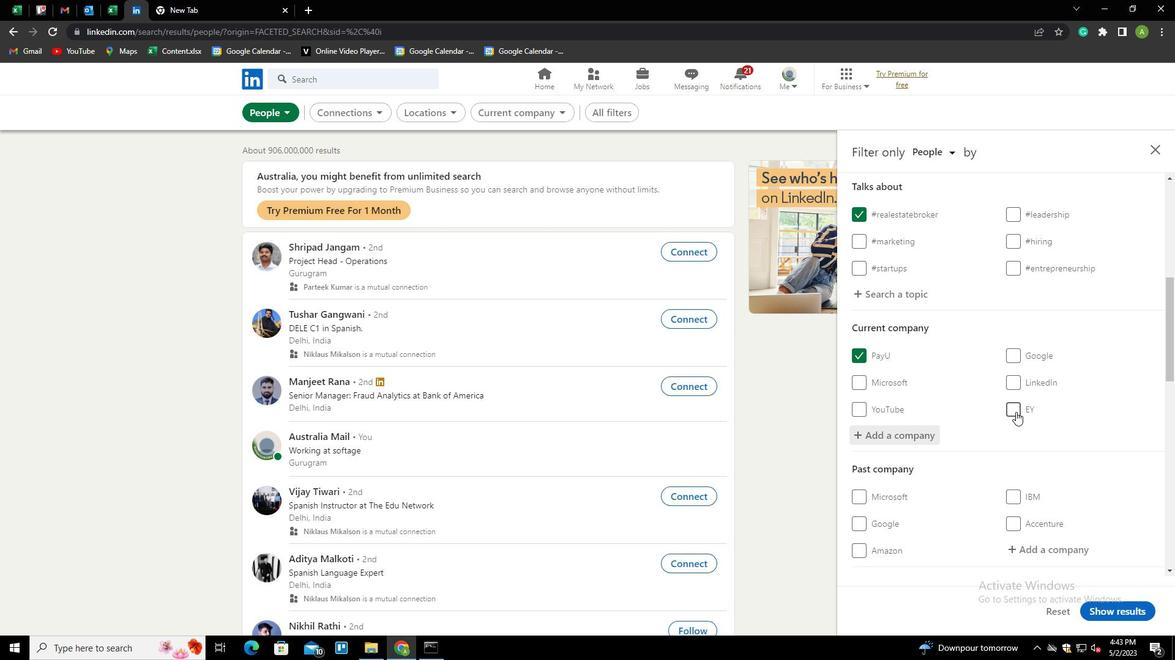 
Action: Mouse scrolled (1015, 411) with delta (0, 0)
Screenshot: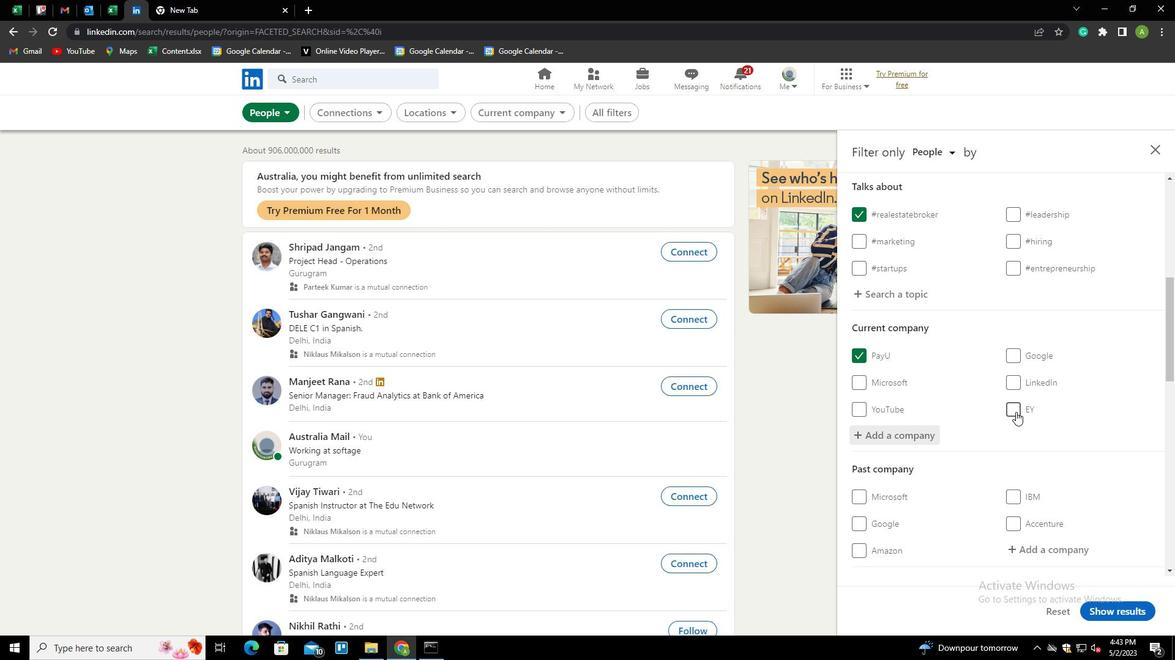 
Action: Mouse moved to (1024, 427)
Screenshot: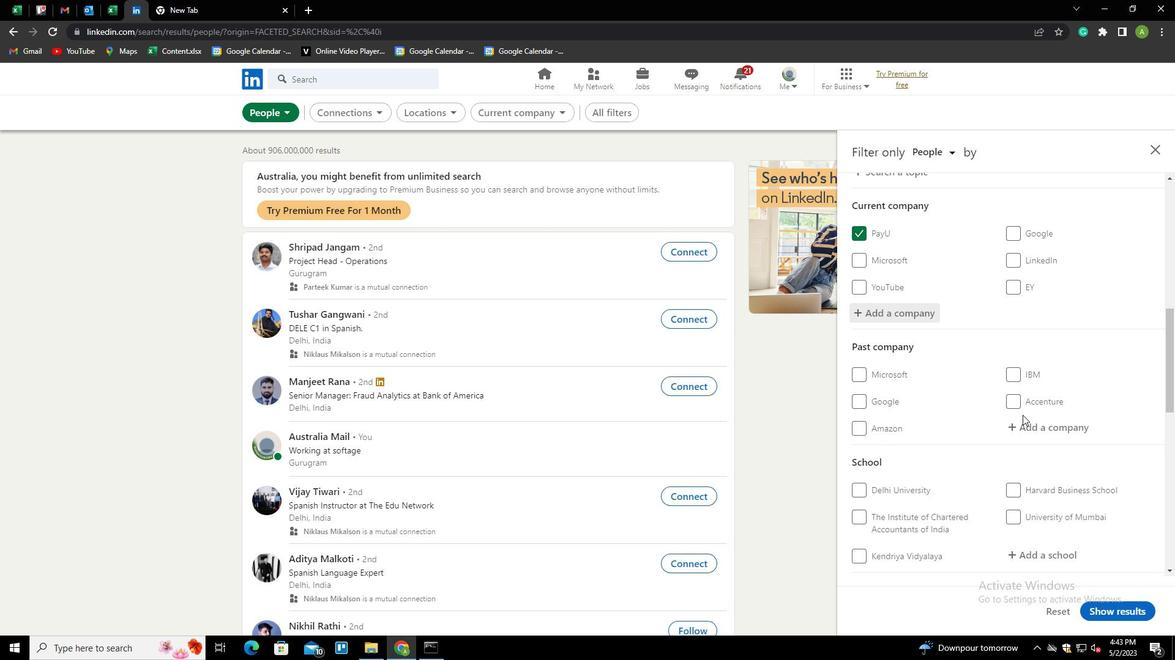 
Action: Mouse scrolled (1024, 427) with delta (0, 0)
Screenshot: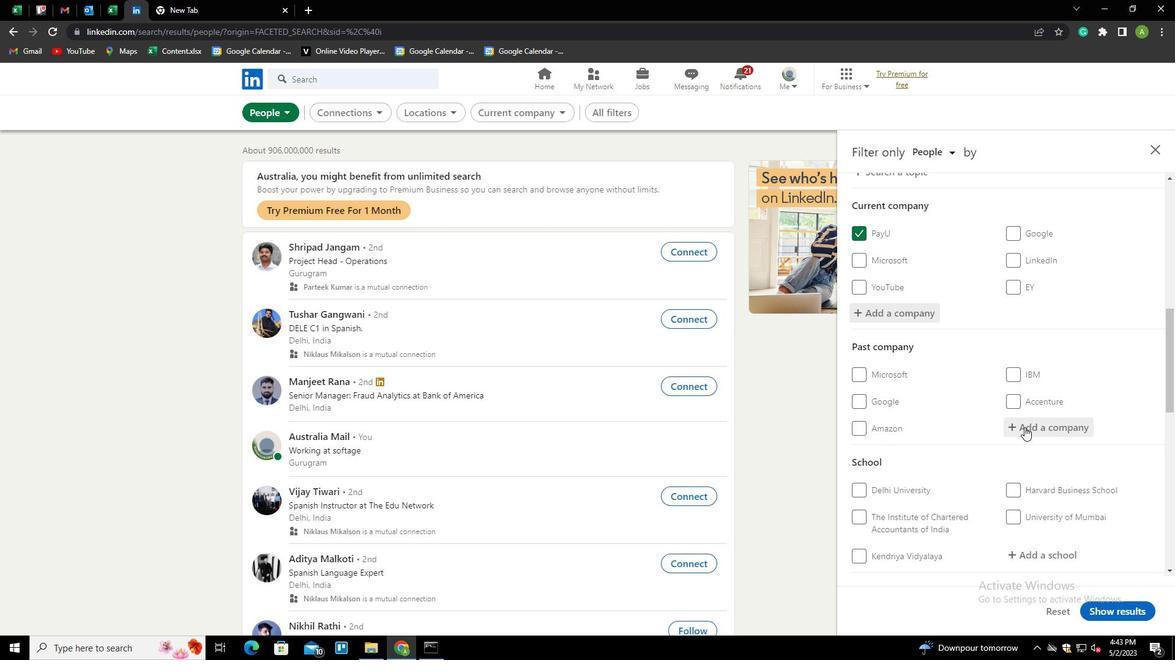 
Action: Mouse scrolled (1024, 427) with delta (0, 0)
Screenshot: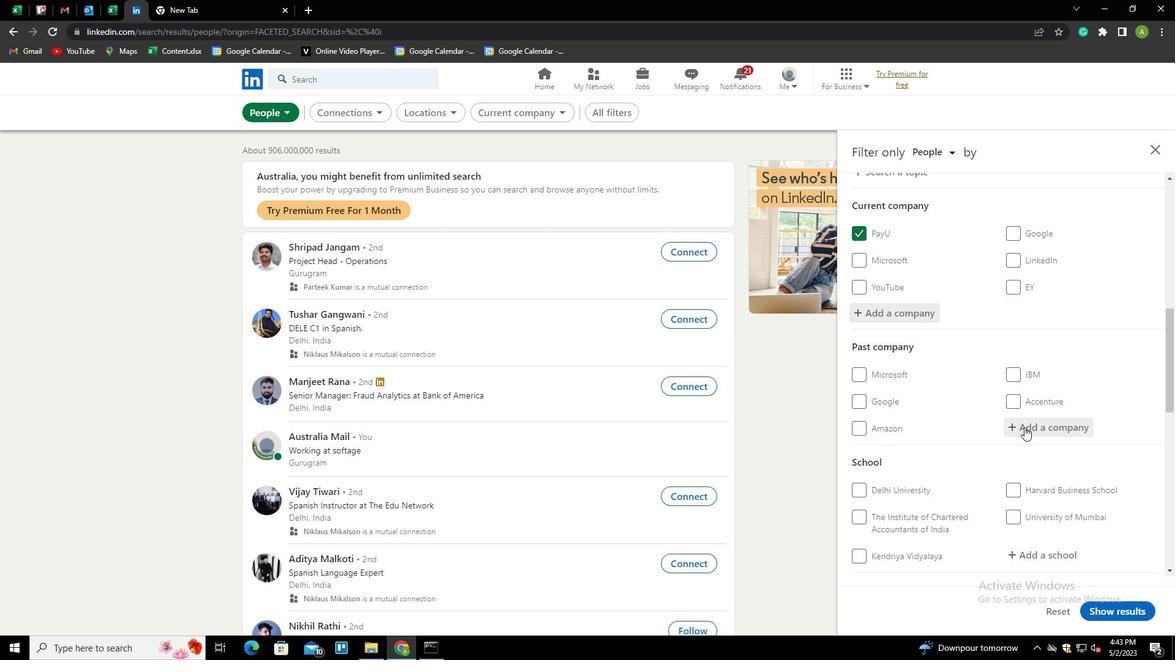 
Action: Mouse scrolled (1024, 427) with delta (0, 0)
Screenshot: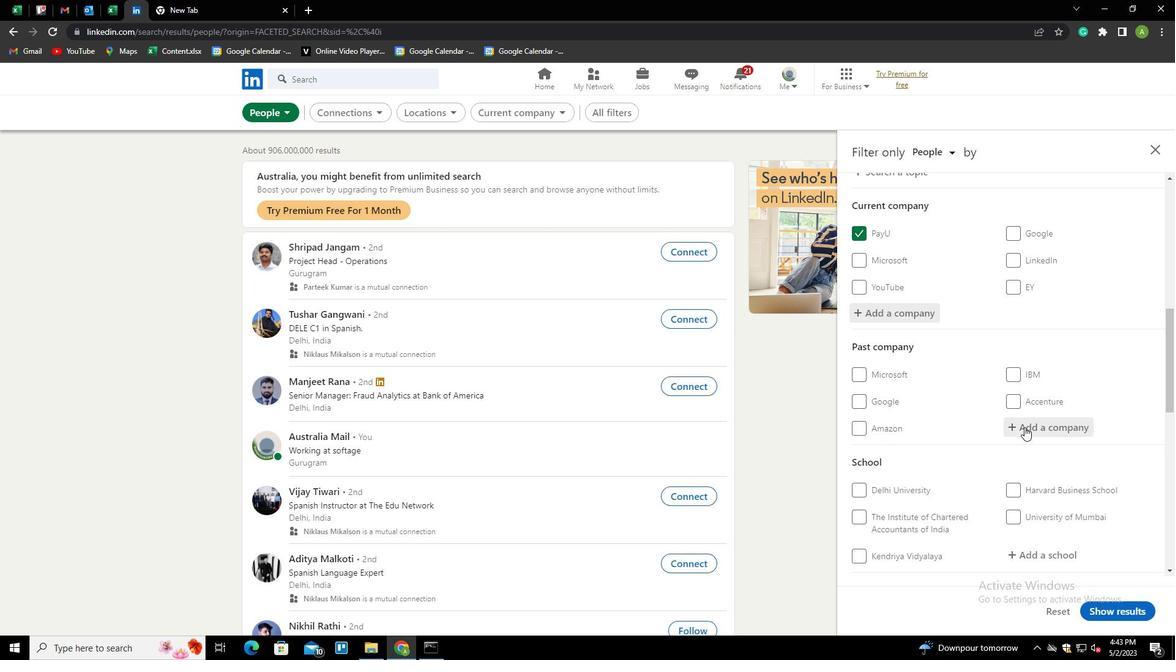 
Action: Mouse moved to (1033, 362)
Screenshot: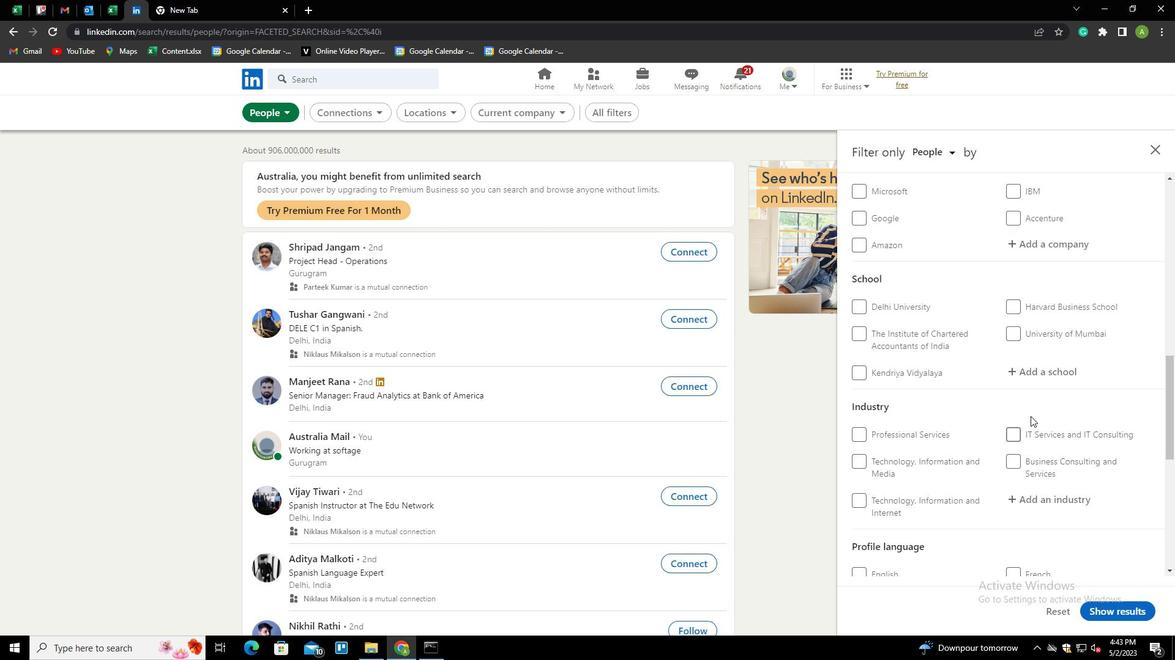 
Action: Mouse pressed left at (1033, 362)
Screenshot: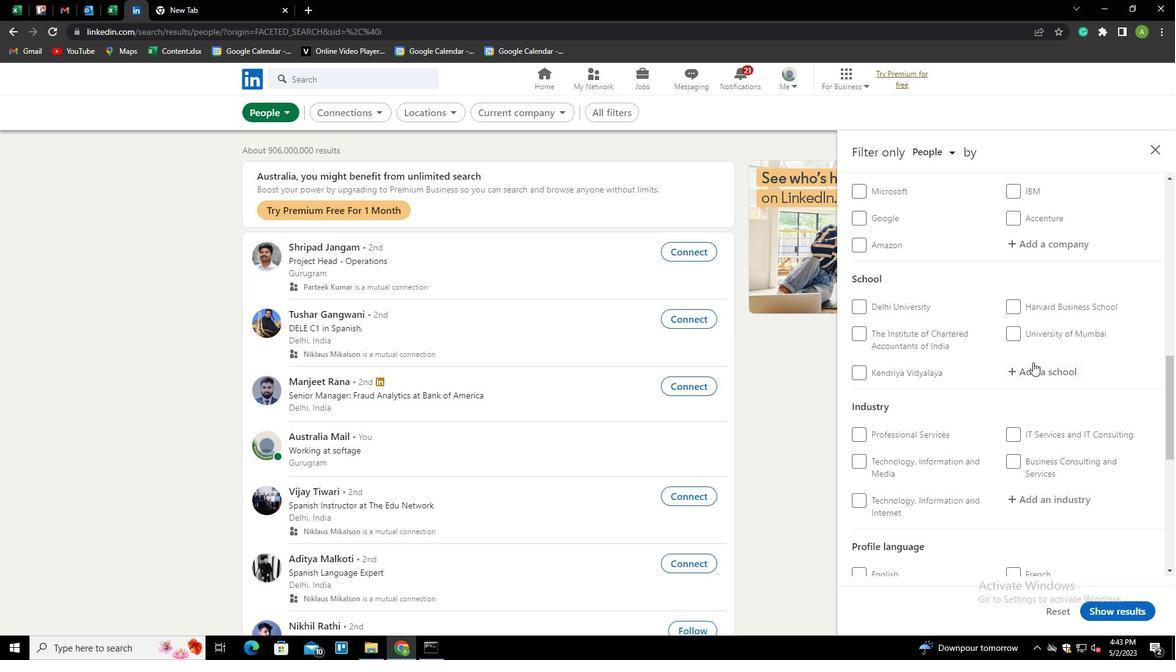 
Action: Key pressed <Key.shift>THIAGARAJH<Key.backspace>AR<Key.space><Key.shift>POLY<Key.down><Key.enter>
Screenshot: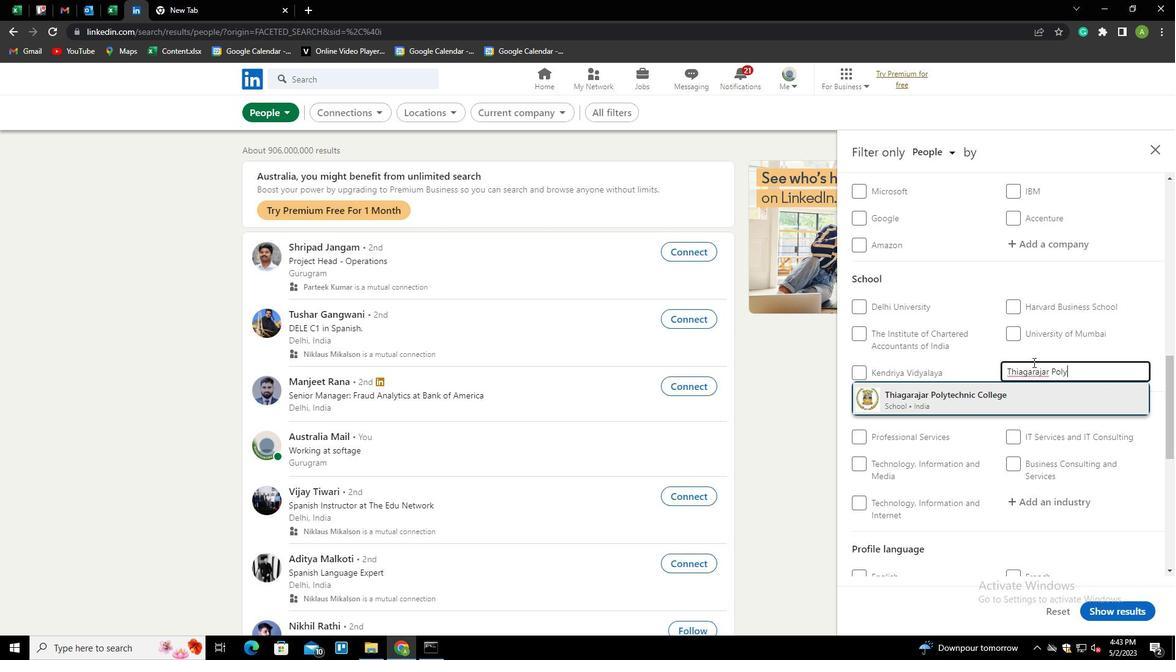 
Action: Mouse scrolled (1033, 362) with delta (0, 0)
Screenshot: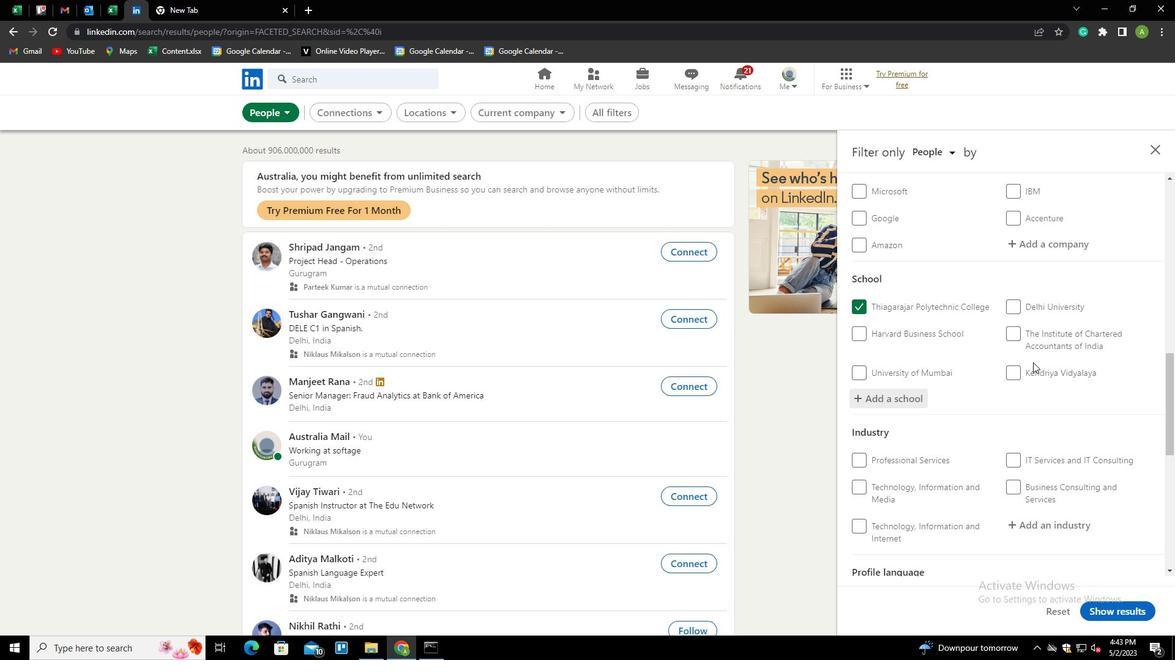 
Action: Mouse scrolled (1033, 362) with delta (0, 0)
Screenshot: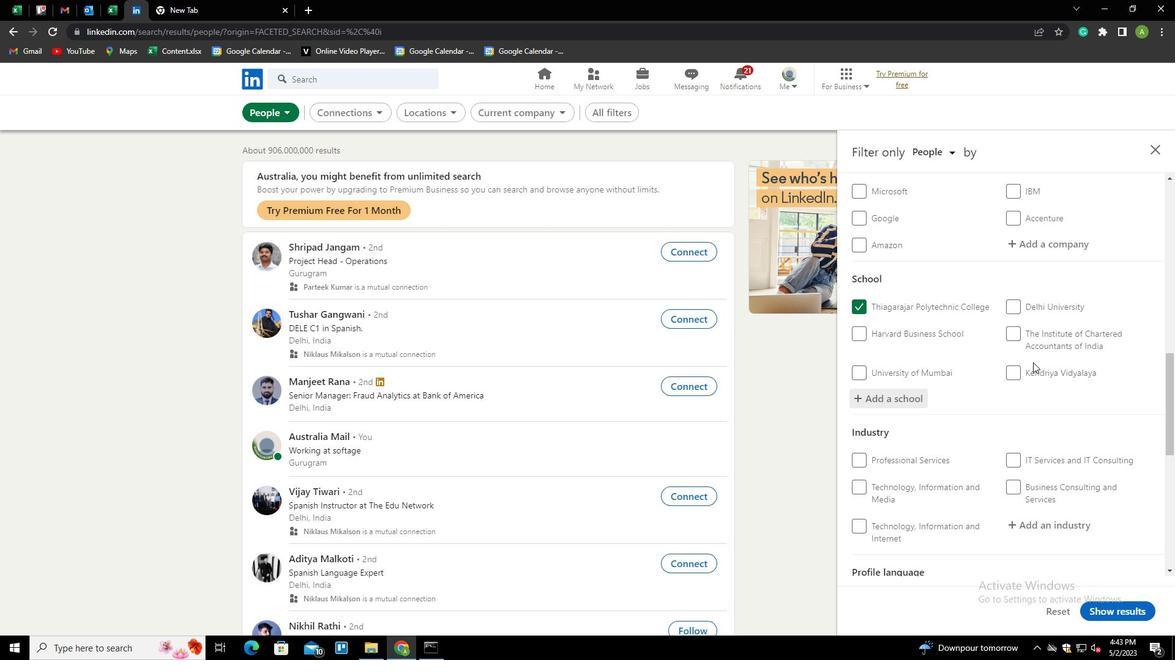 
Action: Mouse moved to (1039, 406)
Screenshot: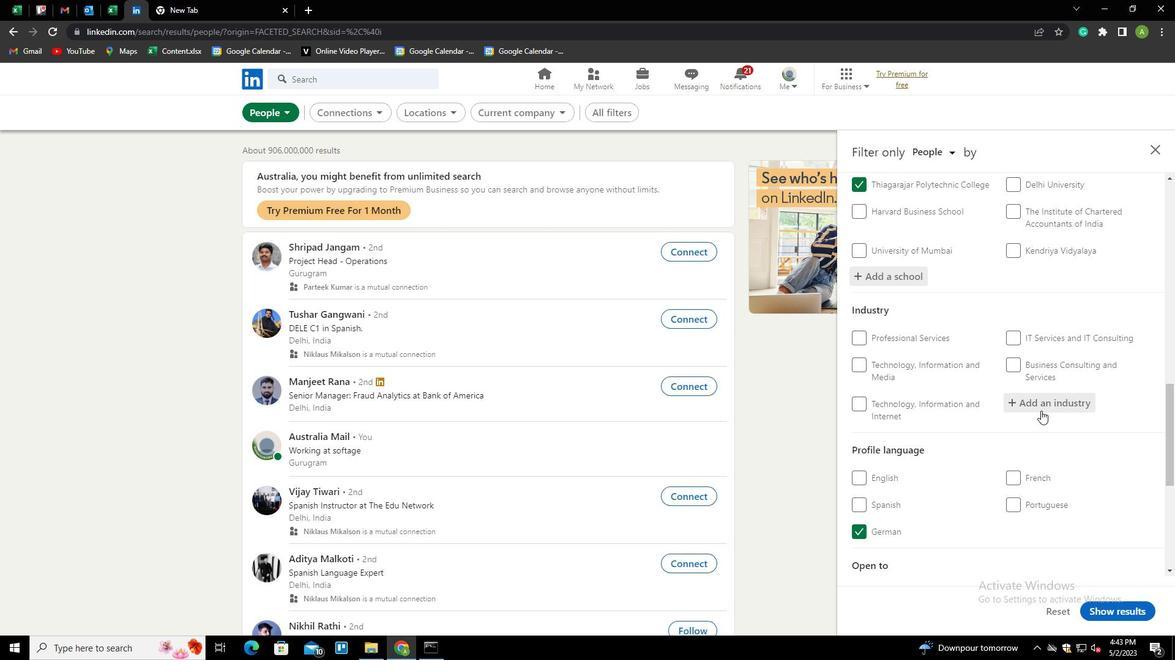
Action: Mouse pressed left at (1039, 406)
Screenshot: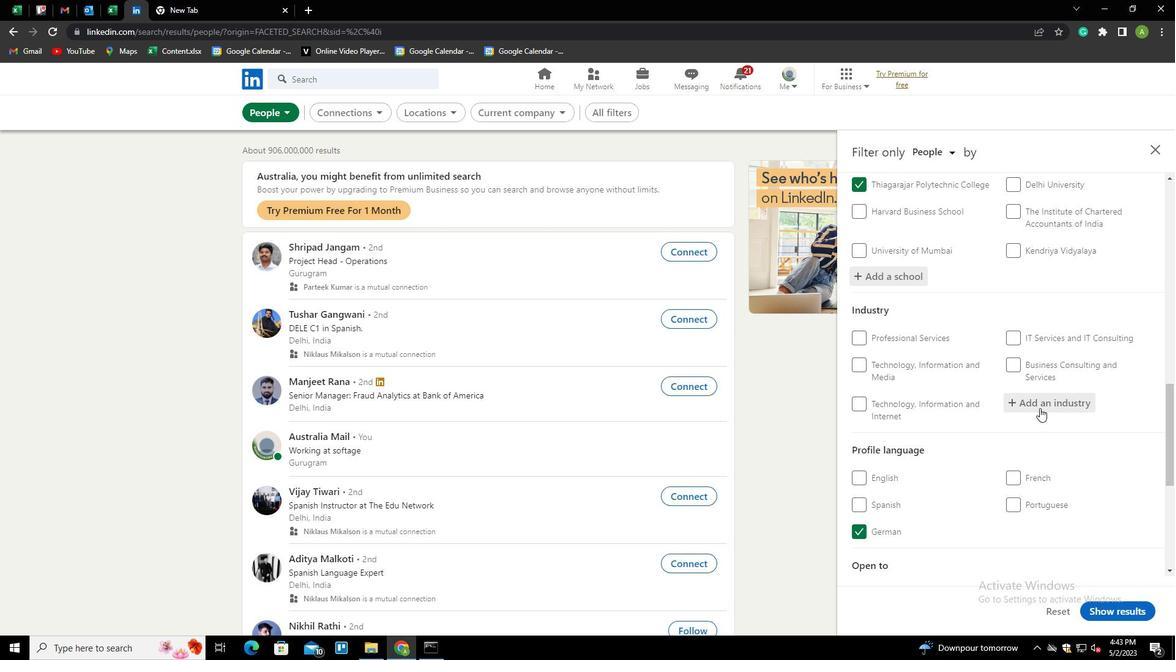 
Action: Mouse moved to (1045, 401)
Screenshot: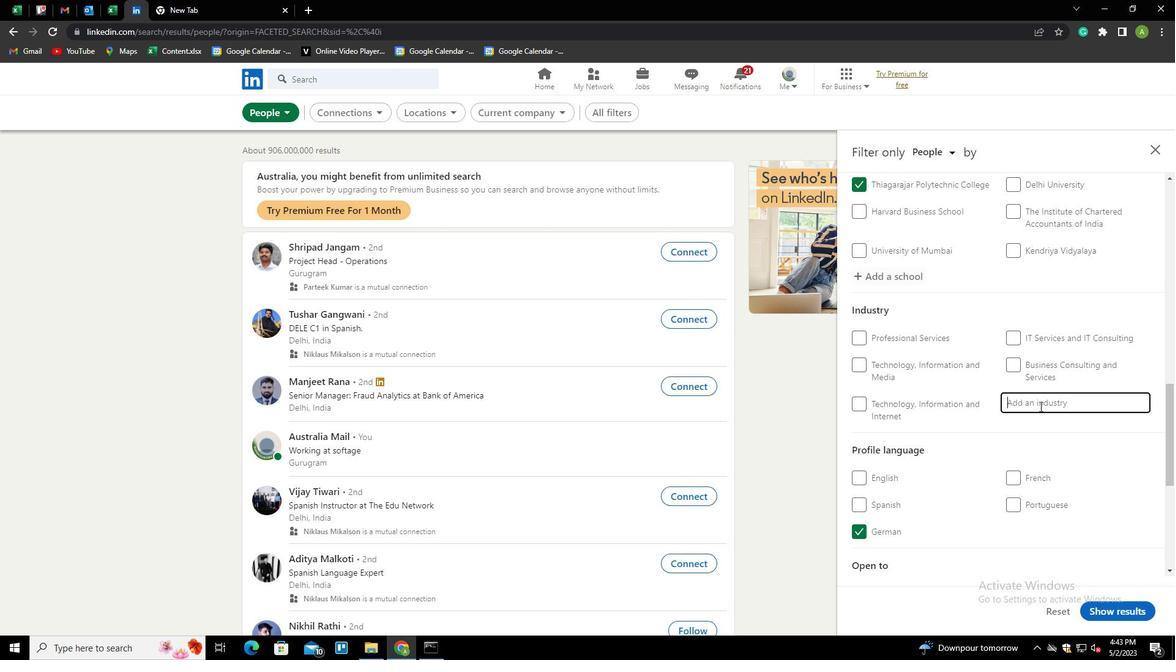 
Action: Mouse pressed left at (1045, 401)
Screenshot: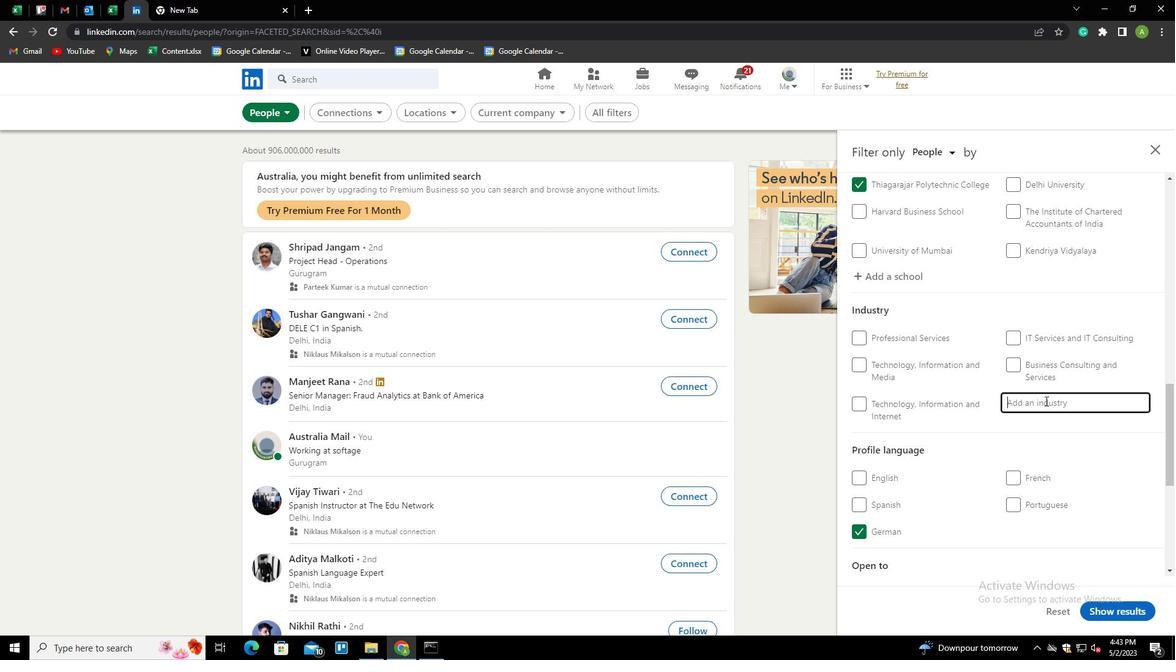 
Action: Mouse moved to (1044, 401)
Screenshot: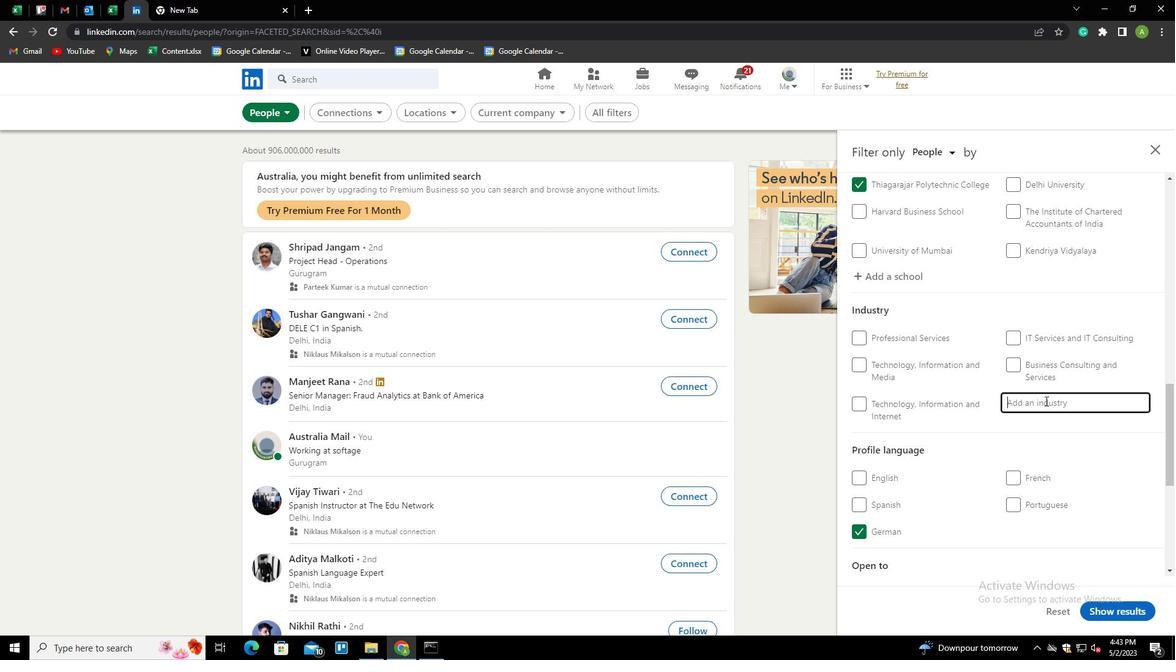 
Action: Key pressed <Key.shift>HOUSE<Key.space><Key.backspace>HOLD<Key.space><Key.down><Key.enter>
Screenshot: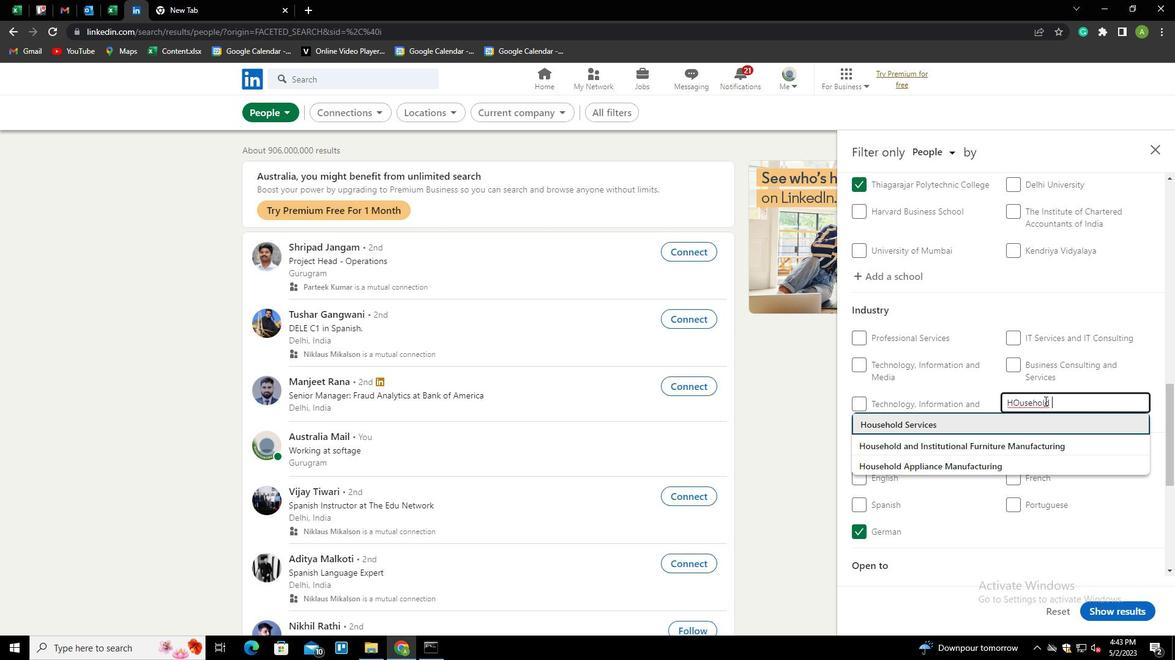 
Action: Mouse scrolled (1044, 400) with delta (0, 0)
Screenshot: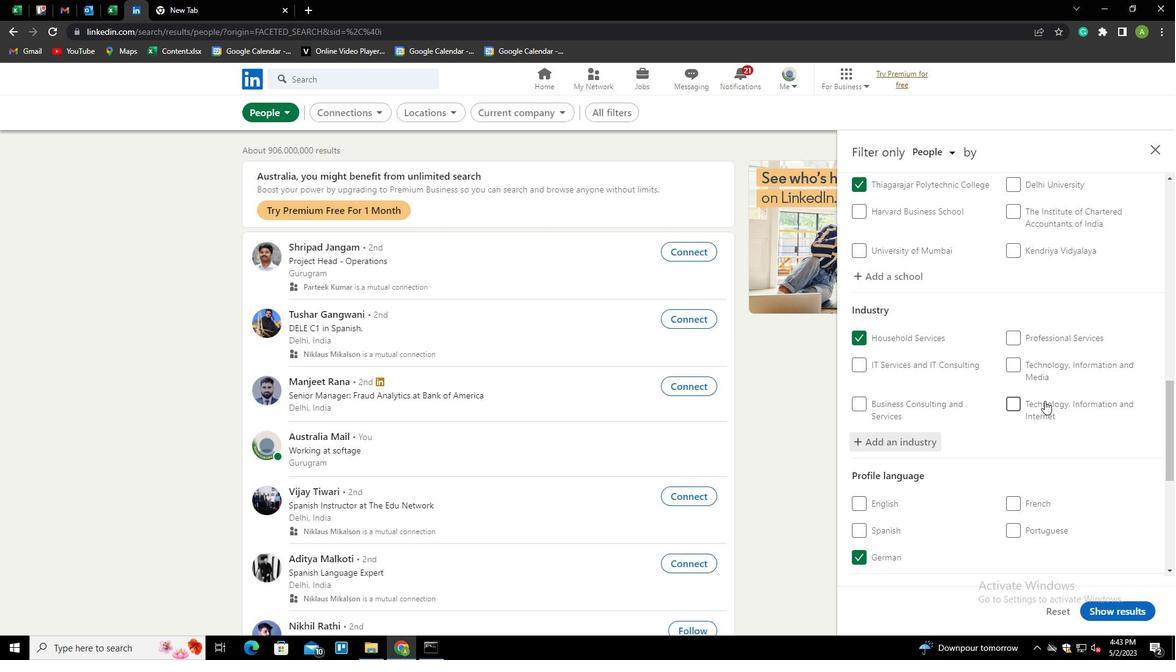 
Action: Mouse scrolled (1044, 400) with delta (0, 0)
Screenshot: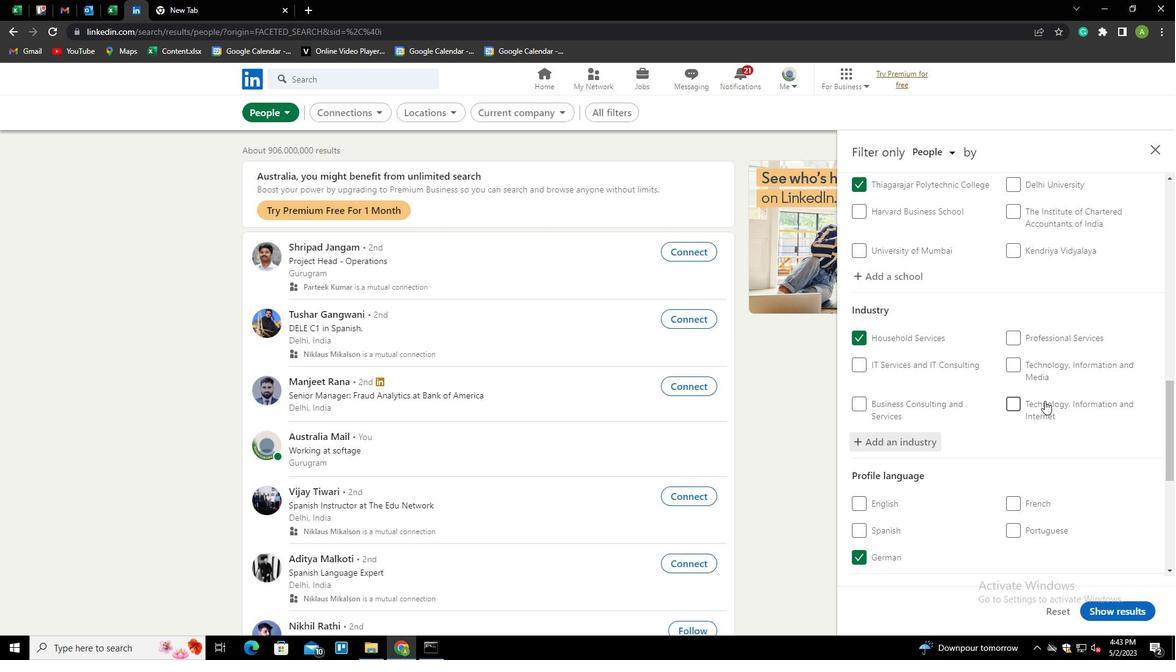 
Action: Mouse scrolled (1044, 400) with delta (0, 0)
Screenshot: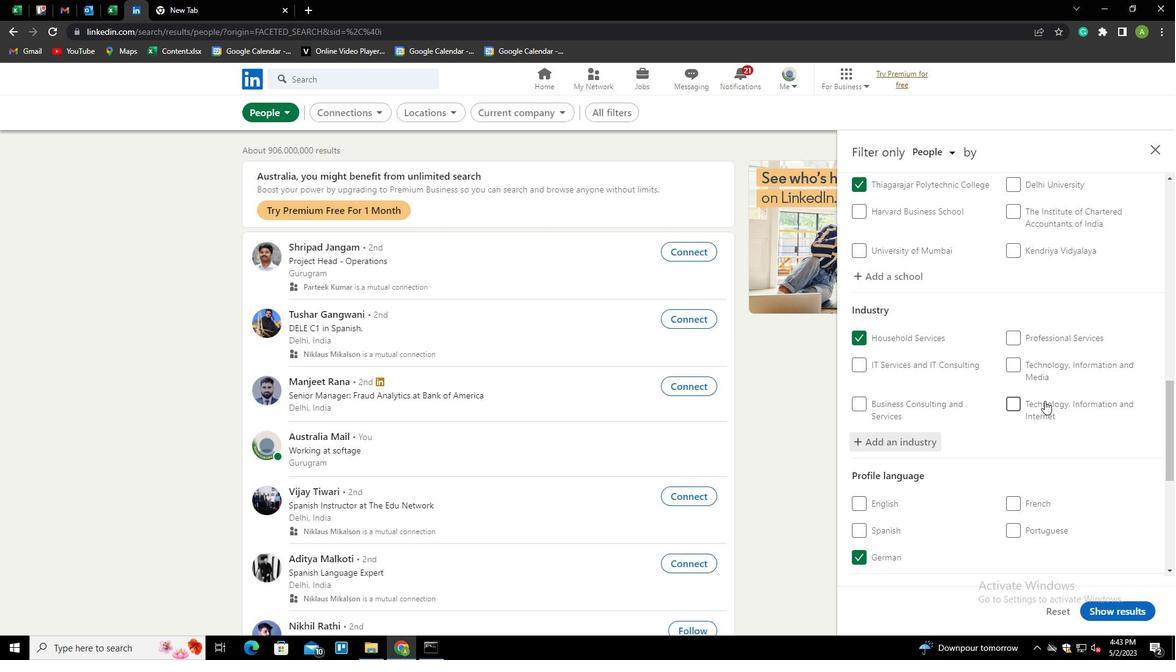 
Action: Mouse scrolled (1044, 400) with delta (0, 0)
Screenshot: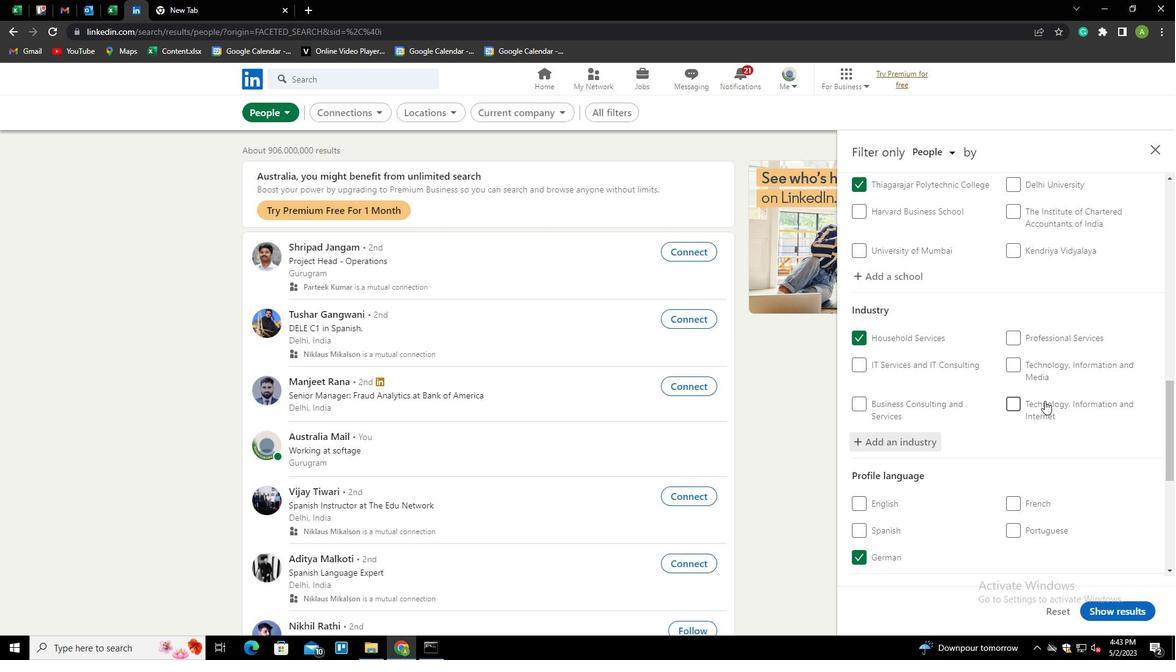 
Action: Mouse moved to (1023, 460)
Screenshot: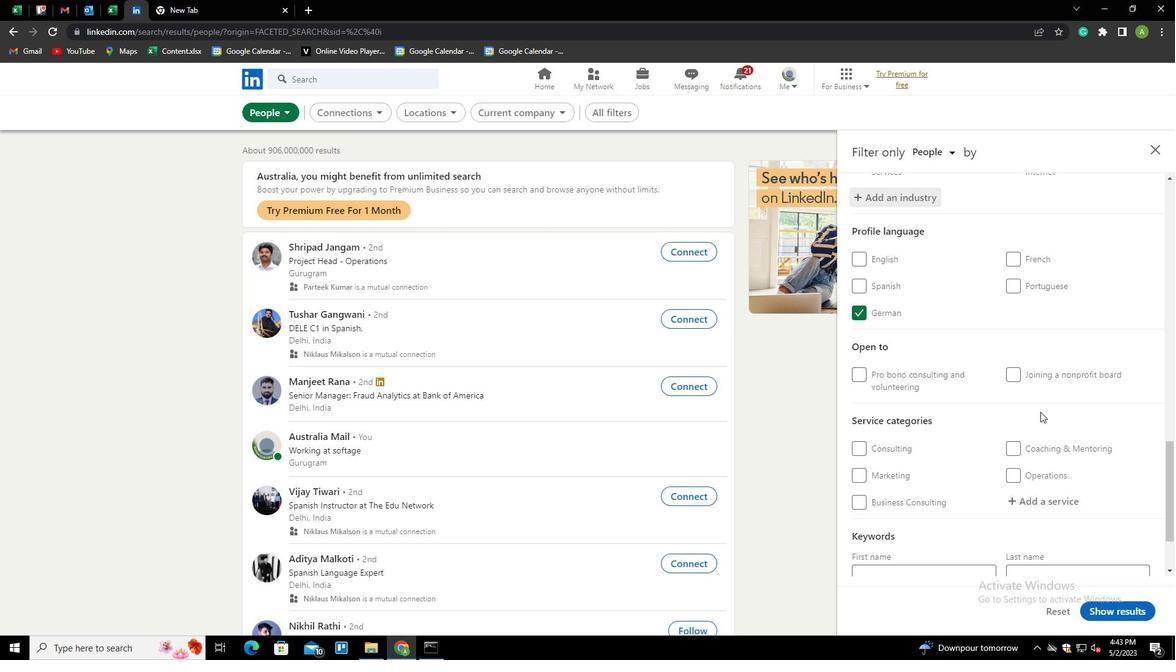 
Action: Mouse scrolled (1023, 460) with delta (0, 0)
Screenshot: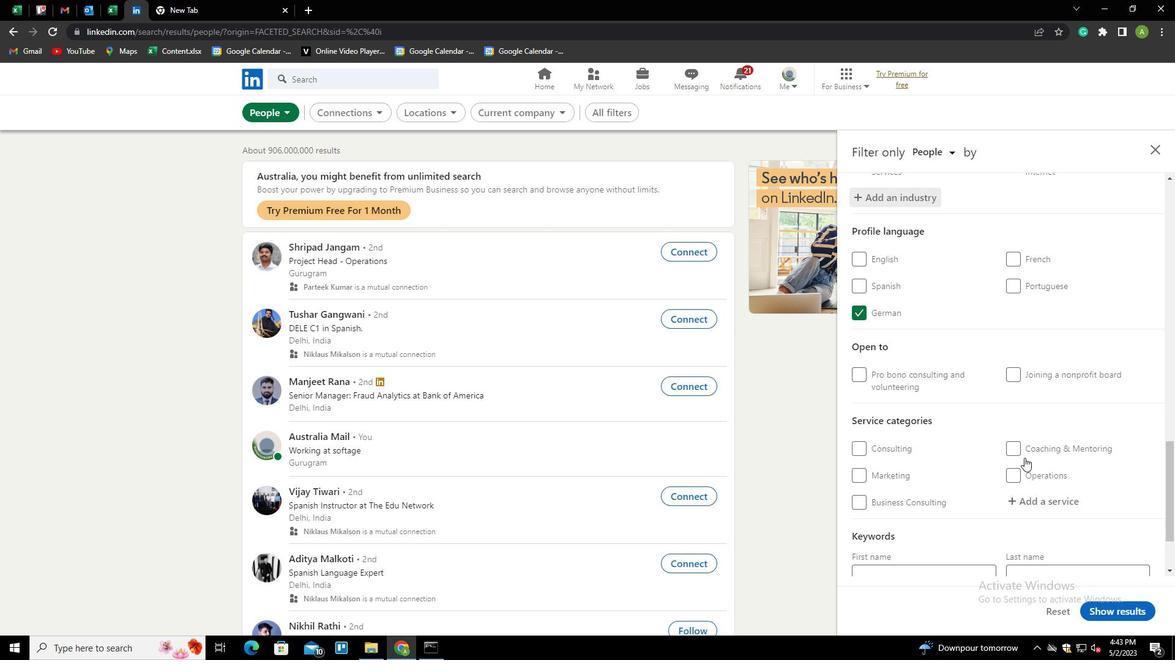 
Action: Mouse scrolled (1023, 460) with delta (0, 0)
Screenshot: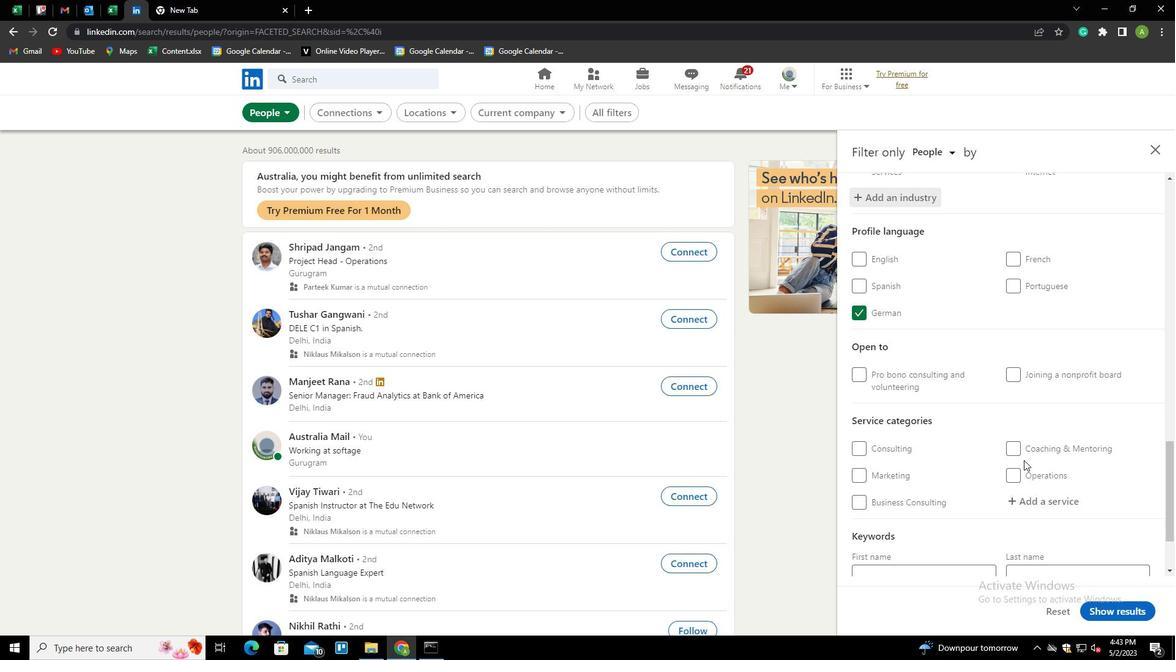 
Action: Mouse moved to (1023, 403)
Screenshot: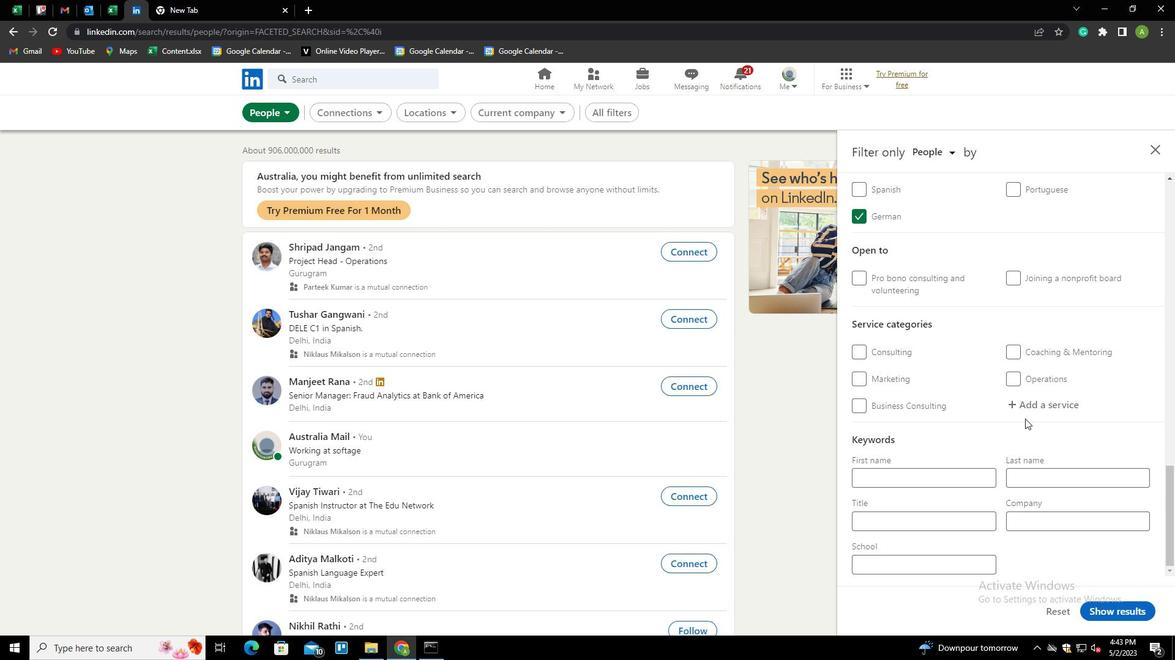 
Action: Mouse pressed left at (1023, 403)
Screenshot: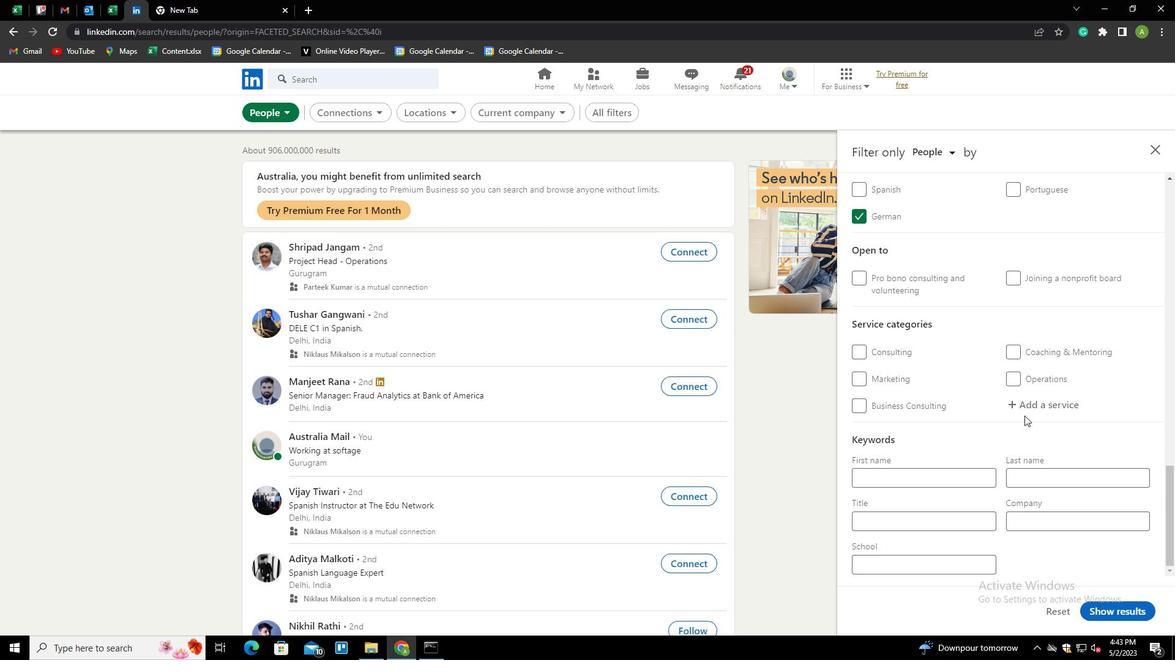 
Action: Key pressed <Key.shift><Key.shift><Key.shift><Key.shift>UX<Key.space><Key.shift>RE<Key.down><Key.enter>
Screenshot: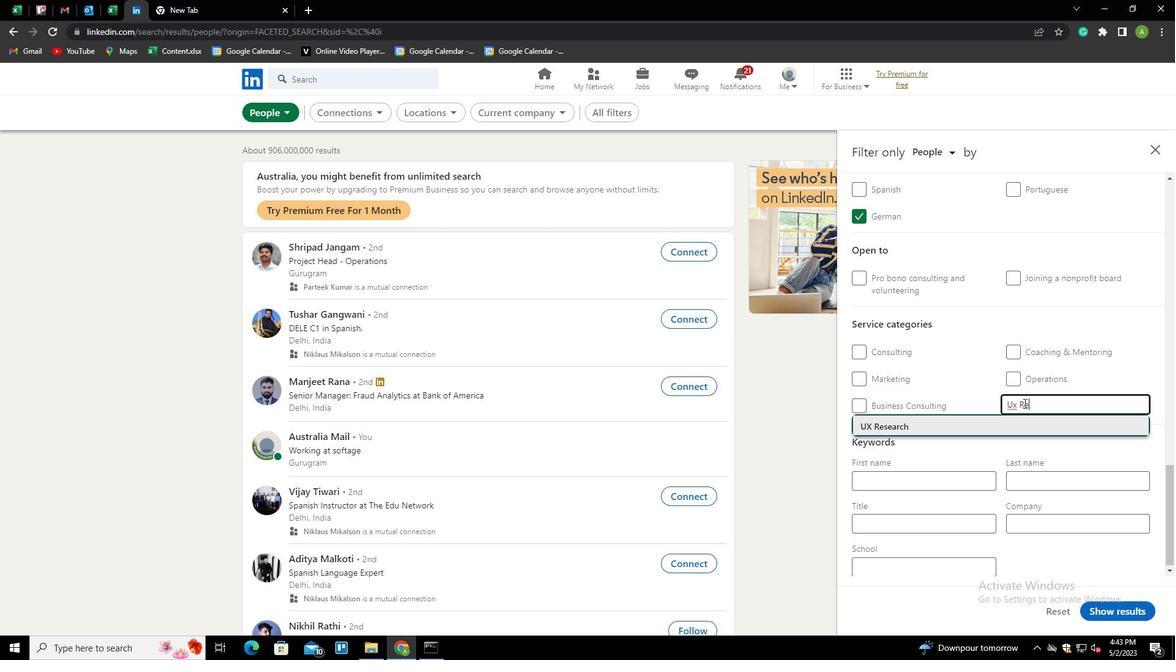 
Action: Mouse scrolled (1023, 403) with delta (0, 0)
Screenshot: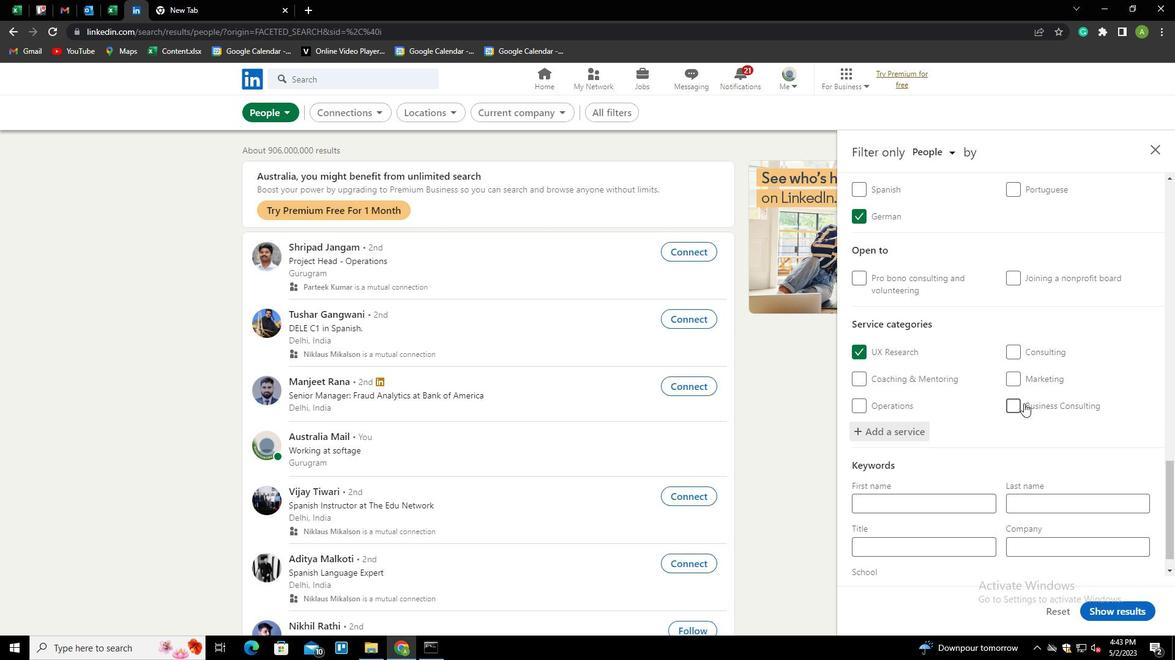 
Action: Mouse scrolled (1023, 403) with delta (0, 0)
Screenshot: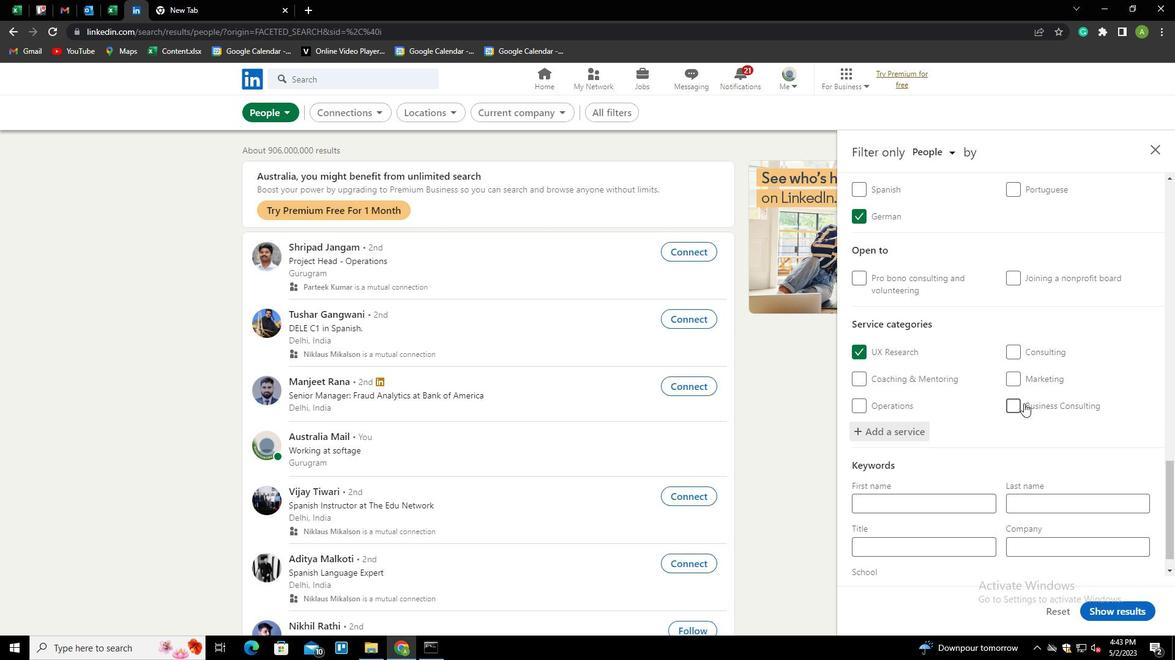 
Action: Mouse scrolled (1023, 403) with delta (0, 0)
Screenshot: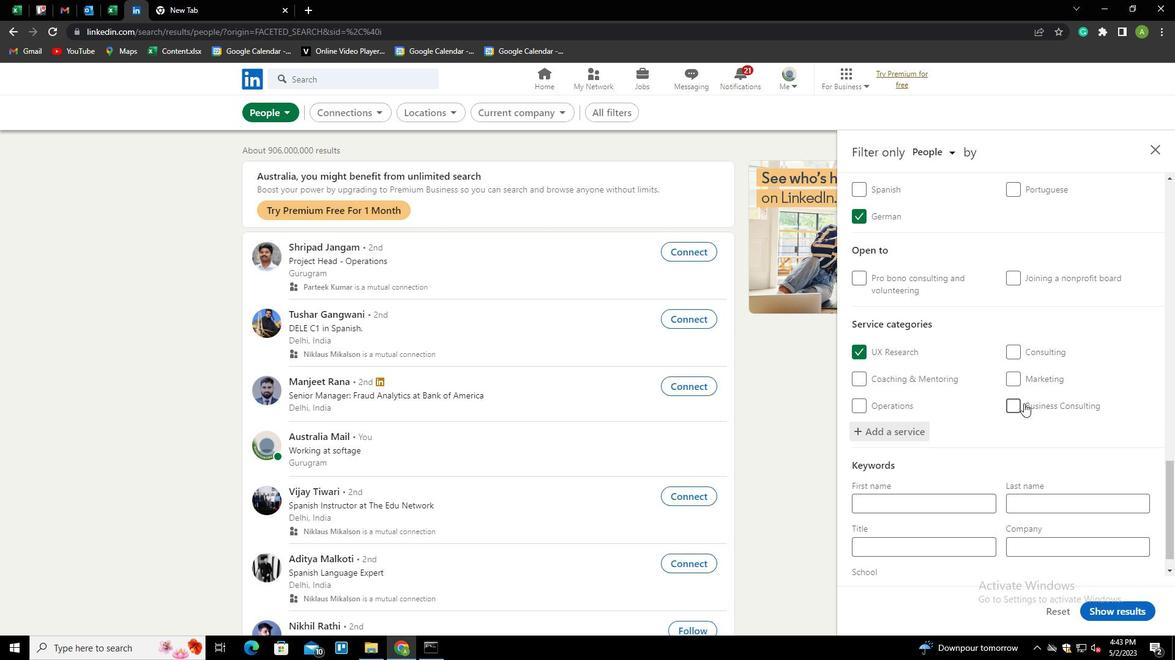 
Action: Mouse scrolled (1023, 403) with delta (0, 0)
Screenshot: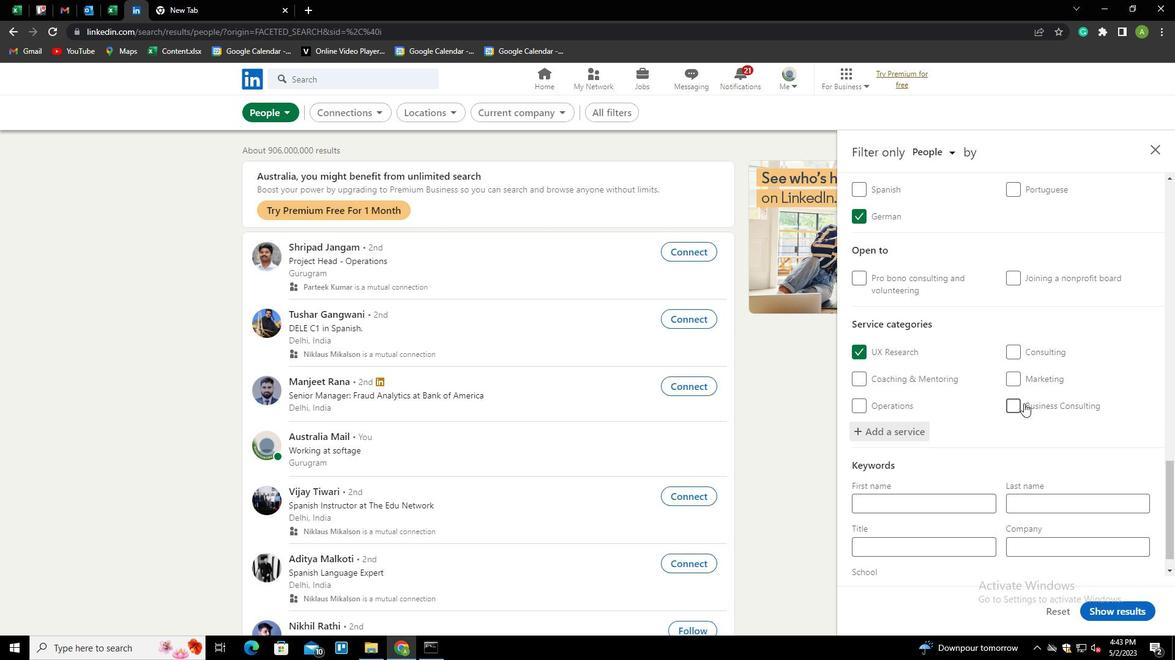 
Action: Mouse scrolled (1023, 403) with delta (0, 0)
Screenshot: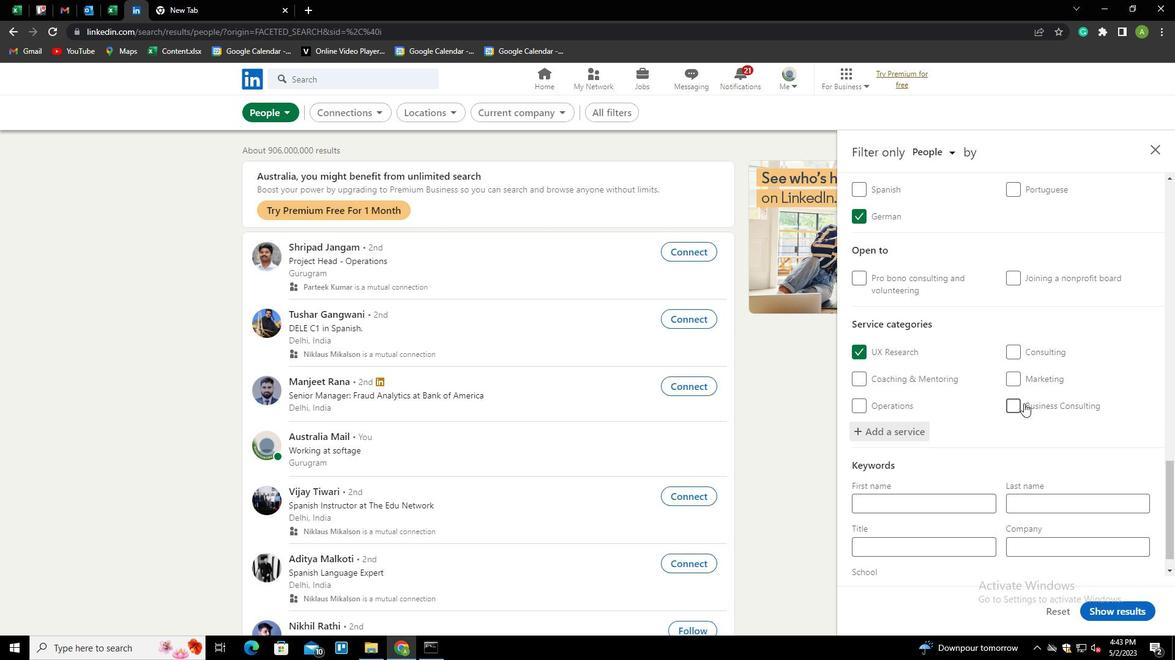 
Action: Mouse scrolled (1023, 403) with delta (0, 0)
Screenshot: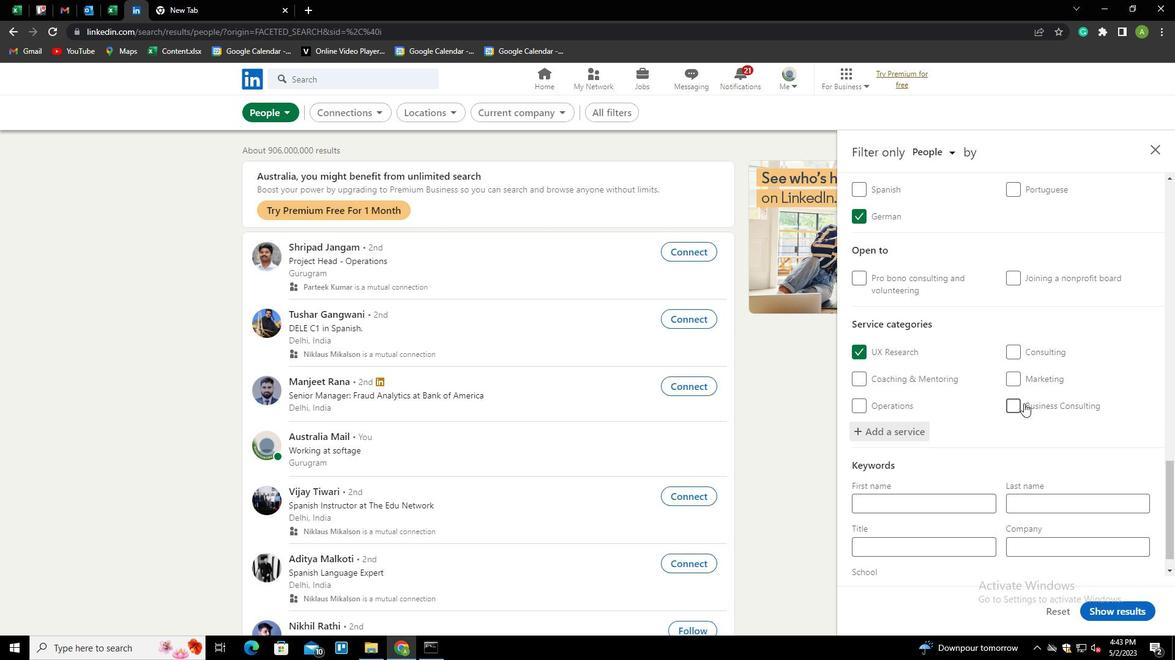 
Action: Mouse moved to (966, 516)
Screenshot: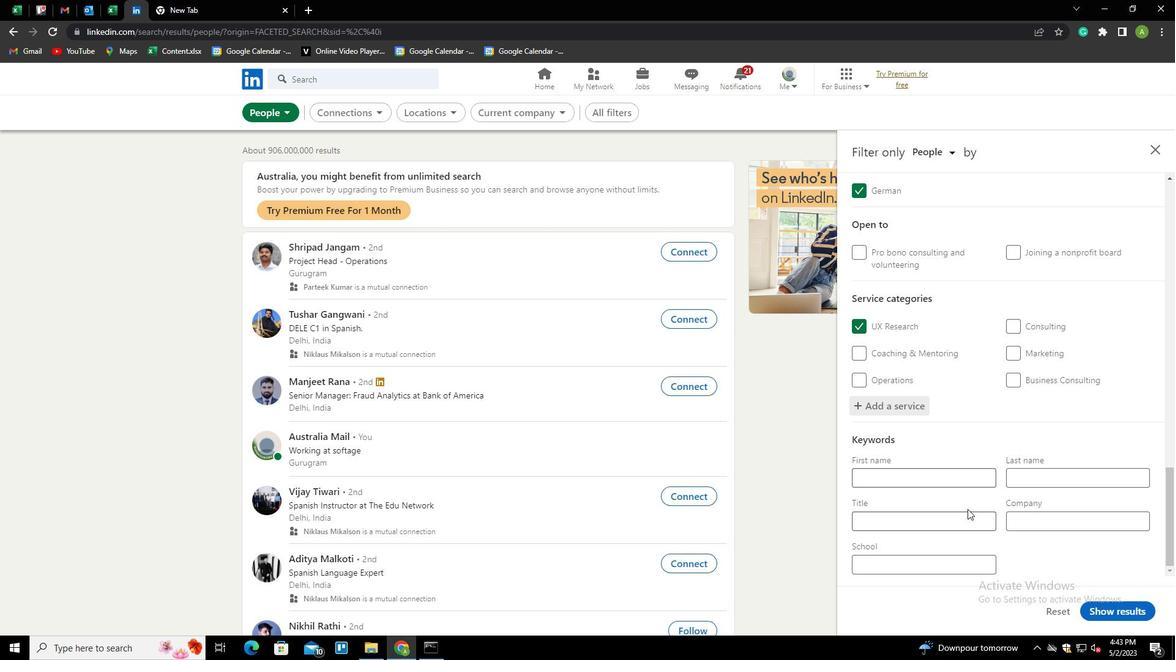 
Action: Mouse pressed left at (966, 516)
Screenshot: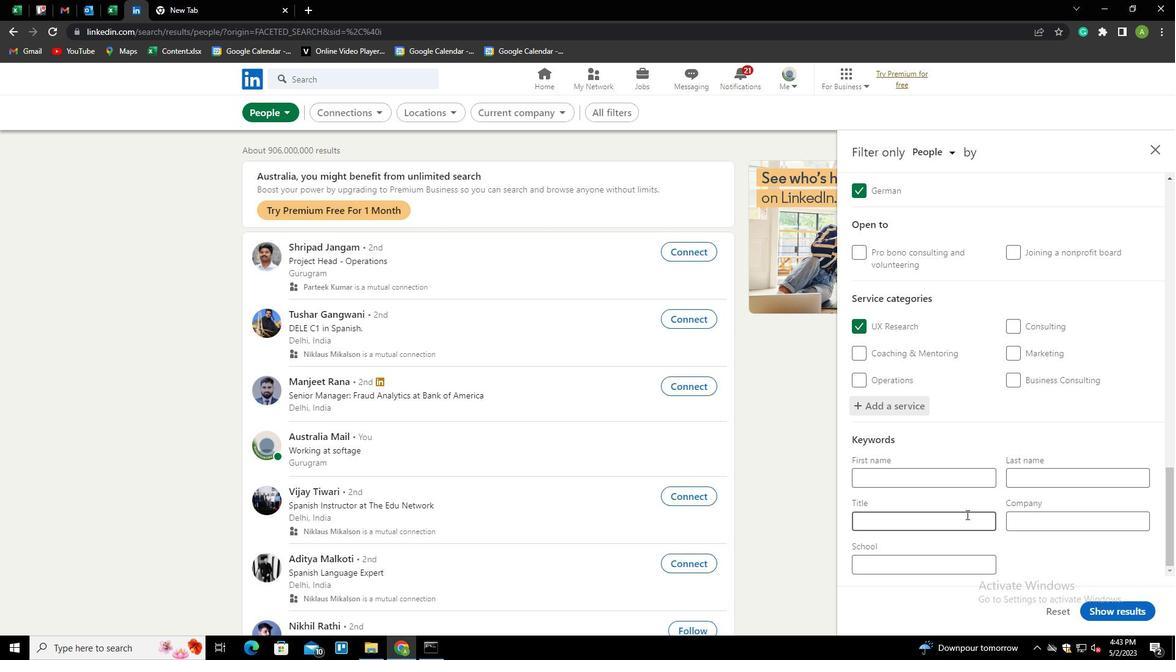 
Action: Key pressed <Key.shift><Key.shift><Key.shift><Key.shift><Key.shift><Key.shift><Key.shift><Key.shift><Key.shift><Key.shift><Key.shift><Key.shift><Key.shift>PHARMACIST
Screenshot: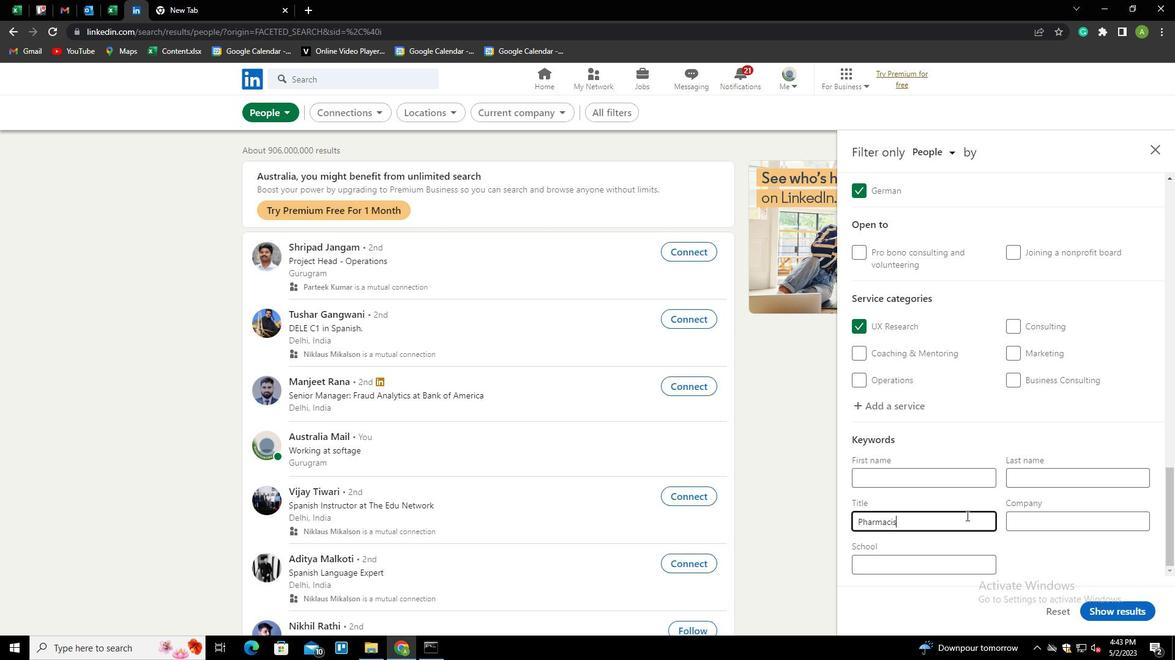 
Action: Mouse moved to (1054, 547)
Screenshot: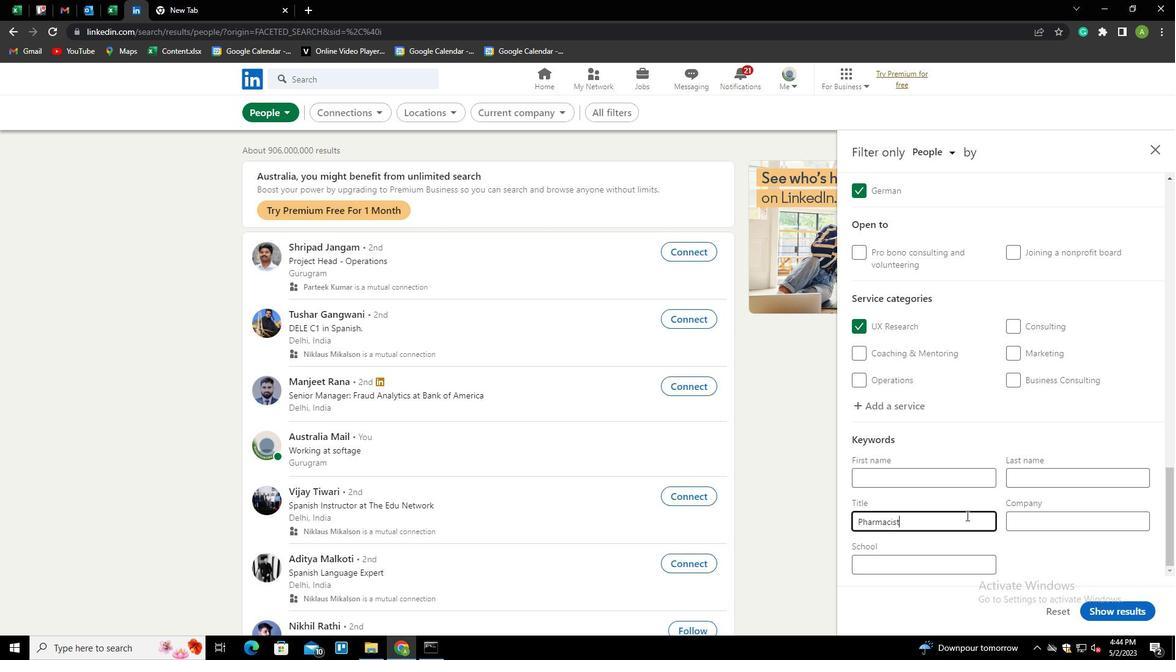 
Action: Mouse pressed left at (1054, 547)
Screenshot: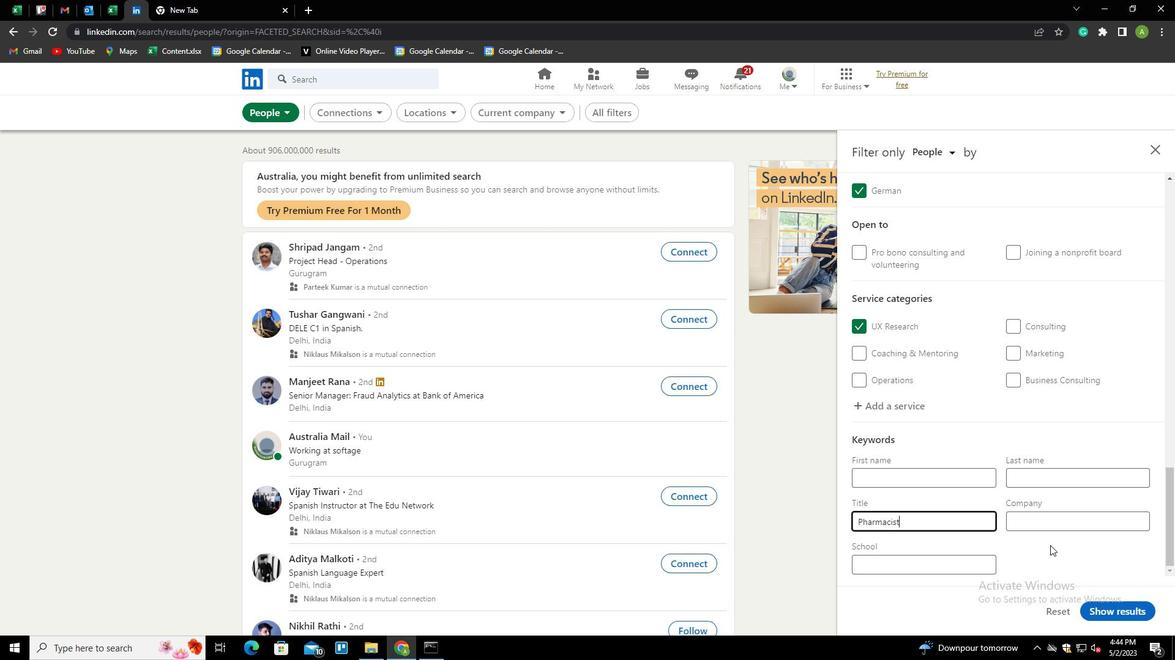 
Action: Mouse moved to (1119, 615)
Screenshot: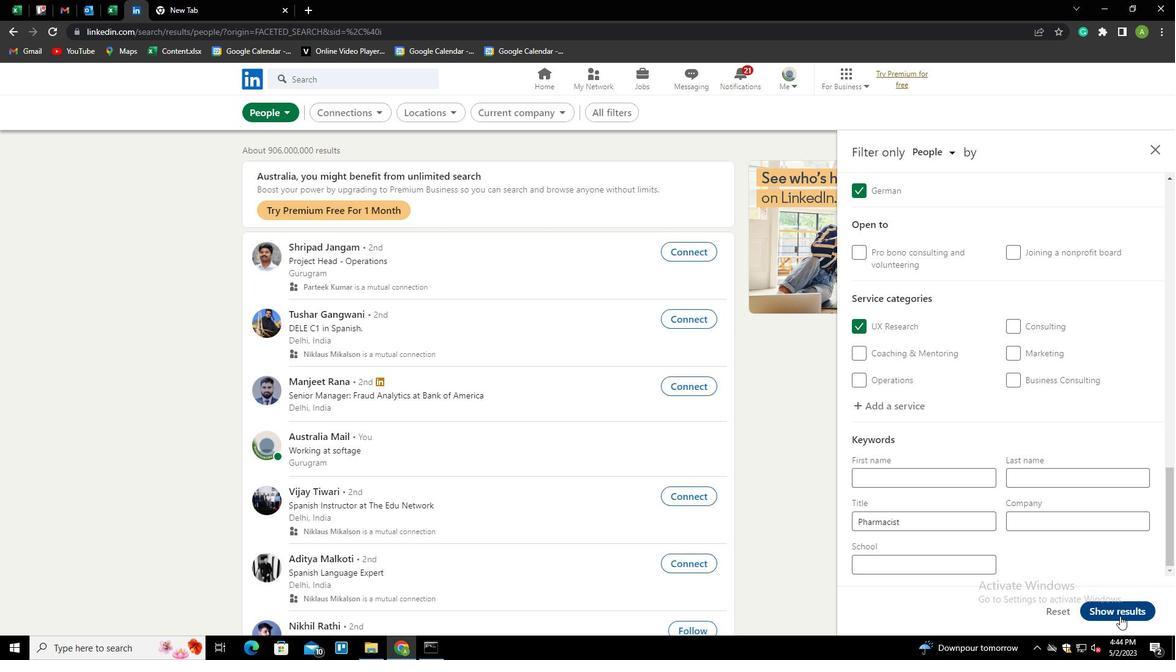 
Action: Mouse pressed left at (1119, 615)
Screenshot: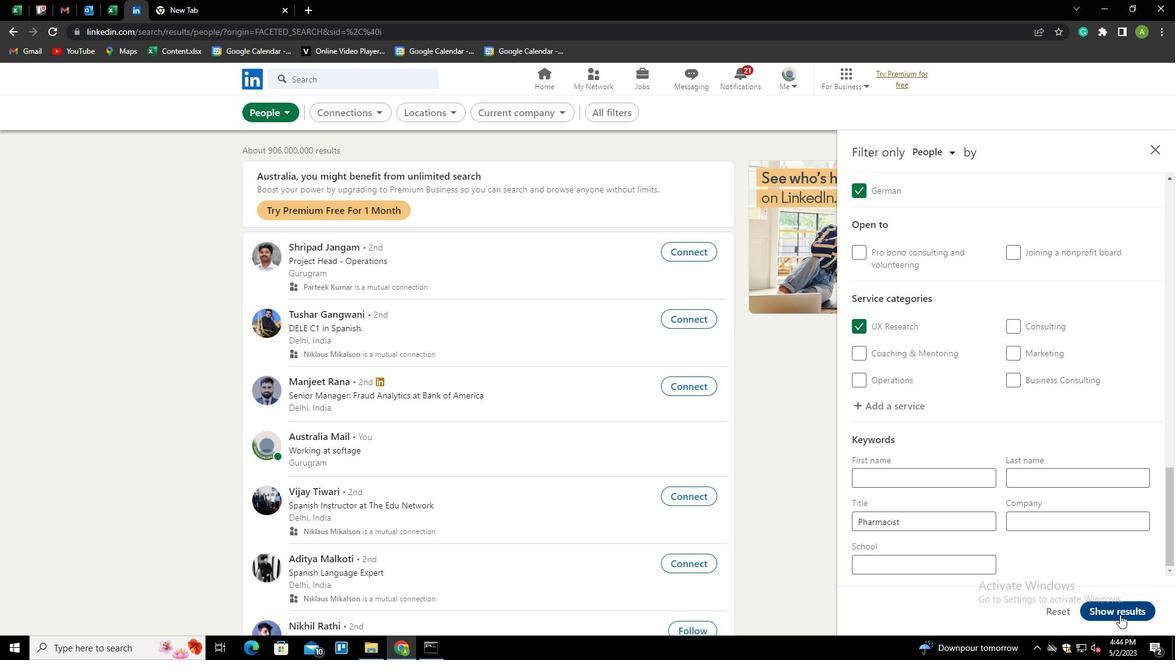 
